 Task: Add an event with the title Second Webinar: Advanced SEO Tactics, date '2024/03/08', time 7:30 AM to 9:30 AMand add a description: Any defects, deviations, or non-conformities identified during the Quality Assurance Check will be documented and tracked. The team will assign severity levels and work with project stakeholders to determine appropriate corrective actions and resolutions., put the event into Green category . Add location for the event as: Lagos, Nigeria, logged in from the account softage.8@softage.netand send the event invitation to softage.9@softage.net and softage.10@softage.net. Set a reminder for the event 82 week before
Action: Mouse moved to (85, 137)
Screenshot: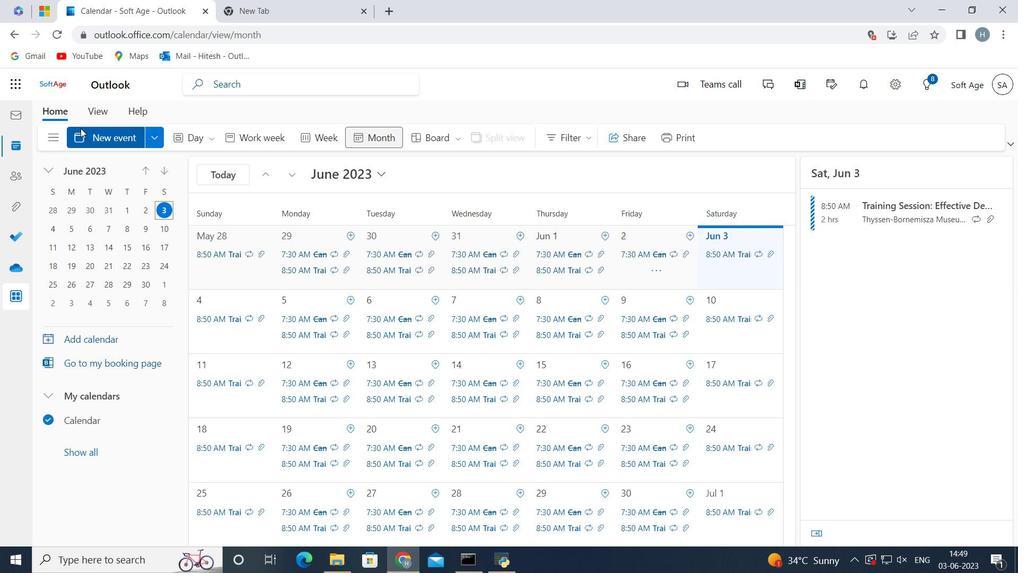 
Action: Mouse pressed left at (85, 137)
Screenshot: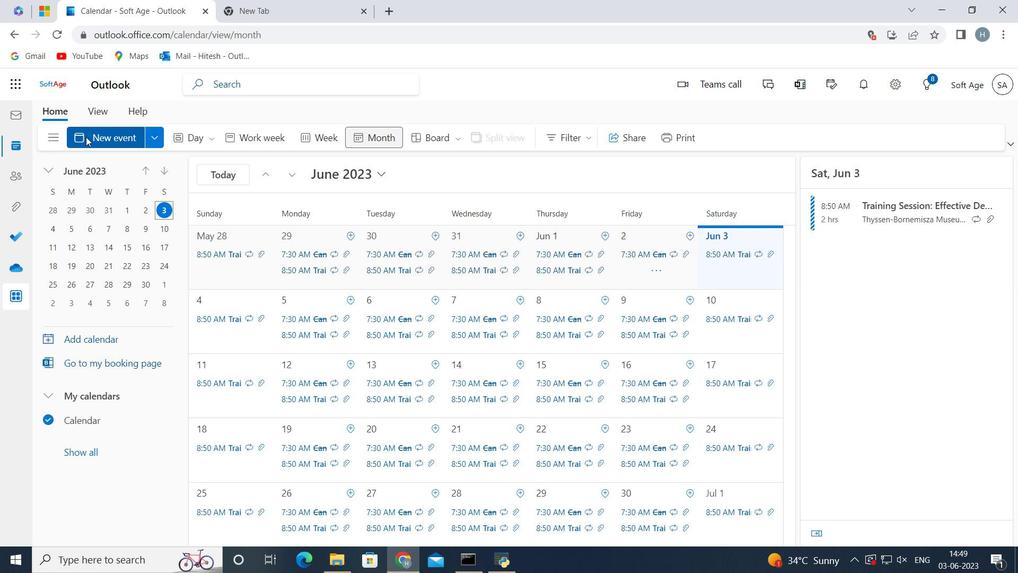
Action: Mouse moved to (231, 226)
Screenshot: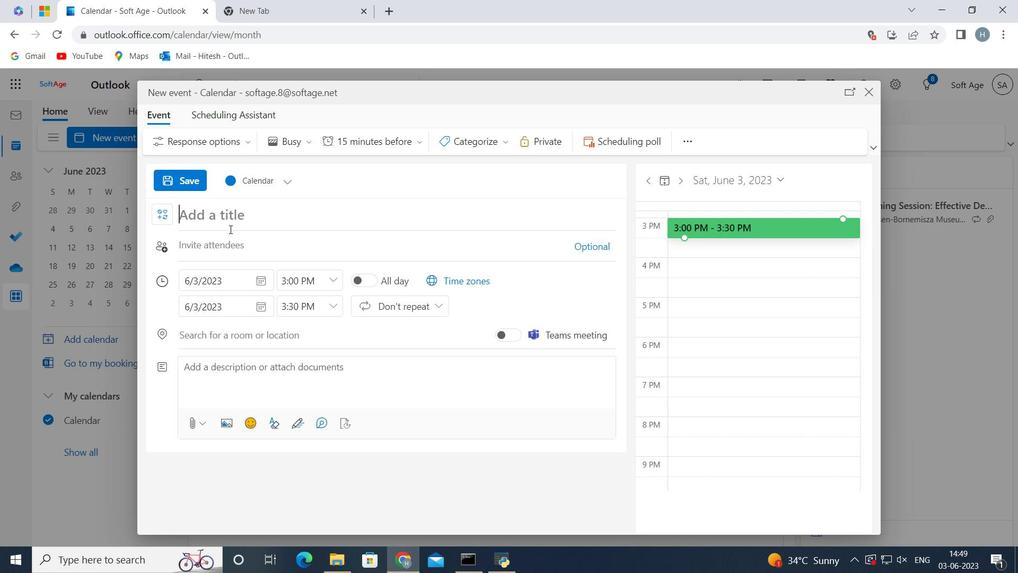 
Action: Key pressed <Key.shift>Second<Key.space><Key.shift>Webinar<Key.shift_r>:<Key.space><Key.shift>Advanced<Key.space><Key.shift>SEO<Key.space><Key.shift><Key.shift><Key.shift><Key.shift><Key.shift>Tactics
Screenshot: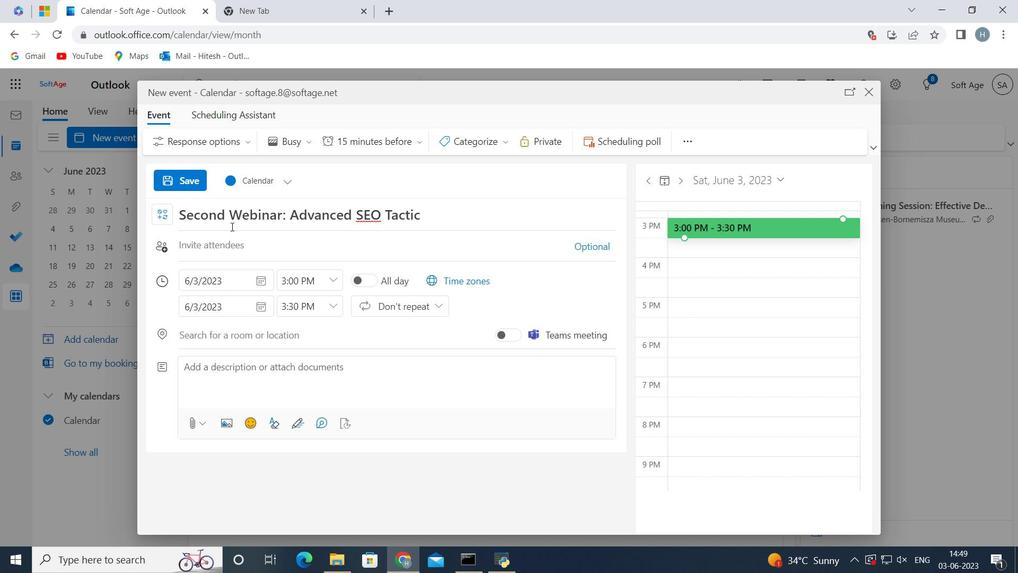 
Action: Mouse moved to (444, 210)
Screenshot: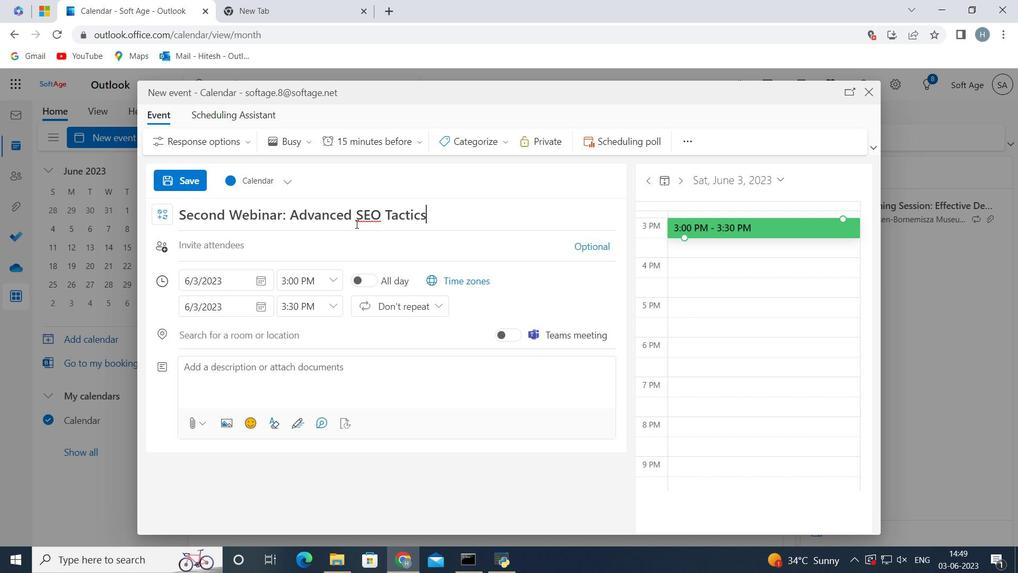 
Action: Mouse pressed left at (444, 210)
Screenshot: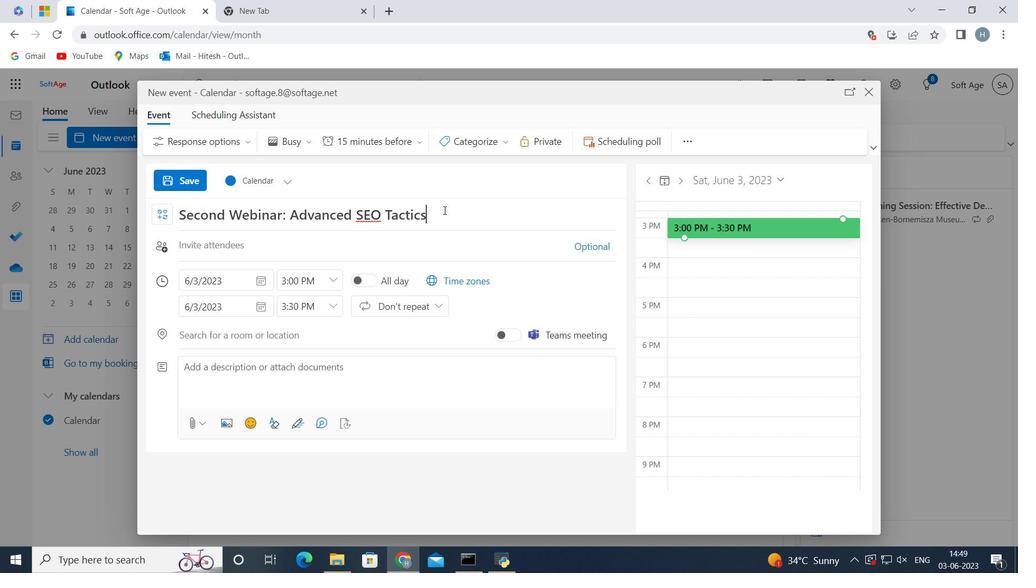 
Action: Mouse moved to (257, 280)
Screenshot: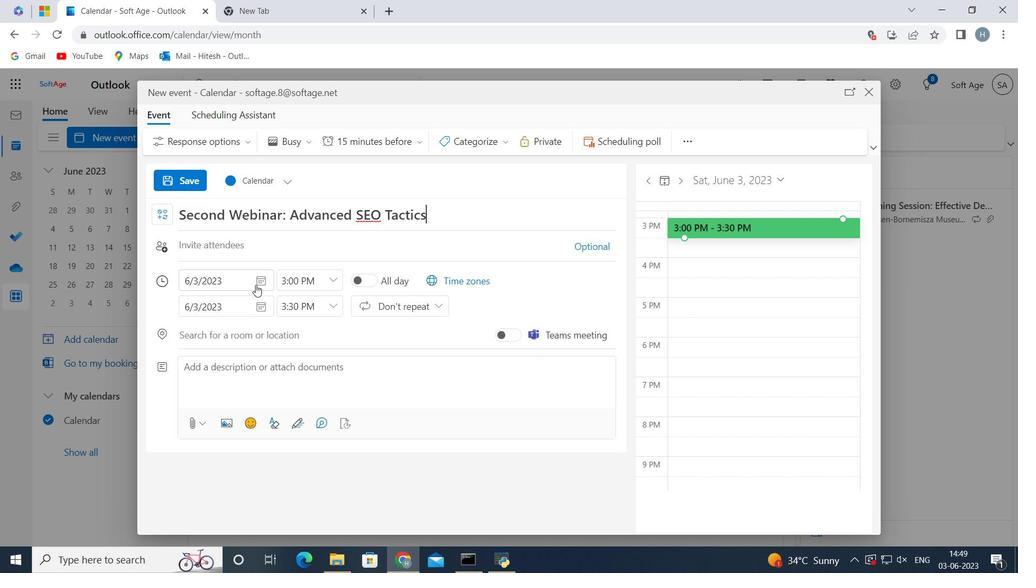 
Action: Mouse pressed left at (257, 280)
Screenshot: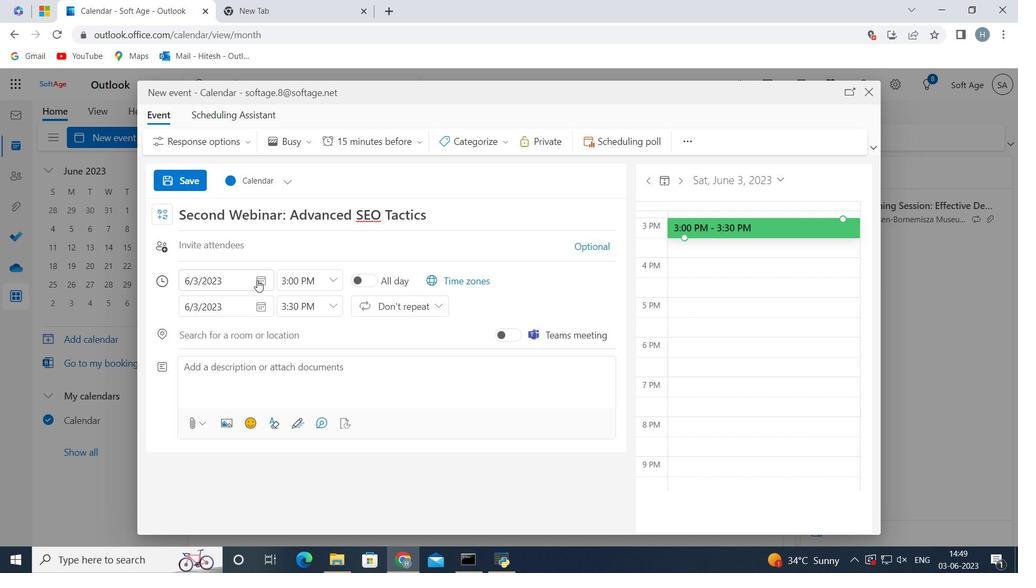
Action: Mouse moved to (231, 302)
Screenshot: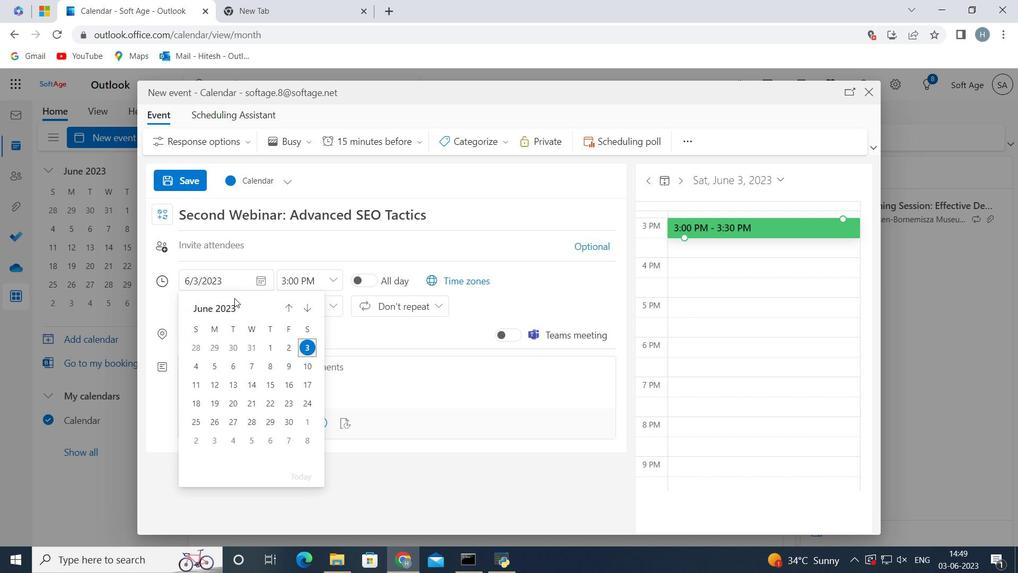 
Action: Mouse pressed left at (231, 302)
Screenshot: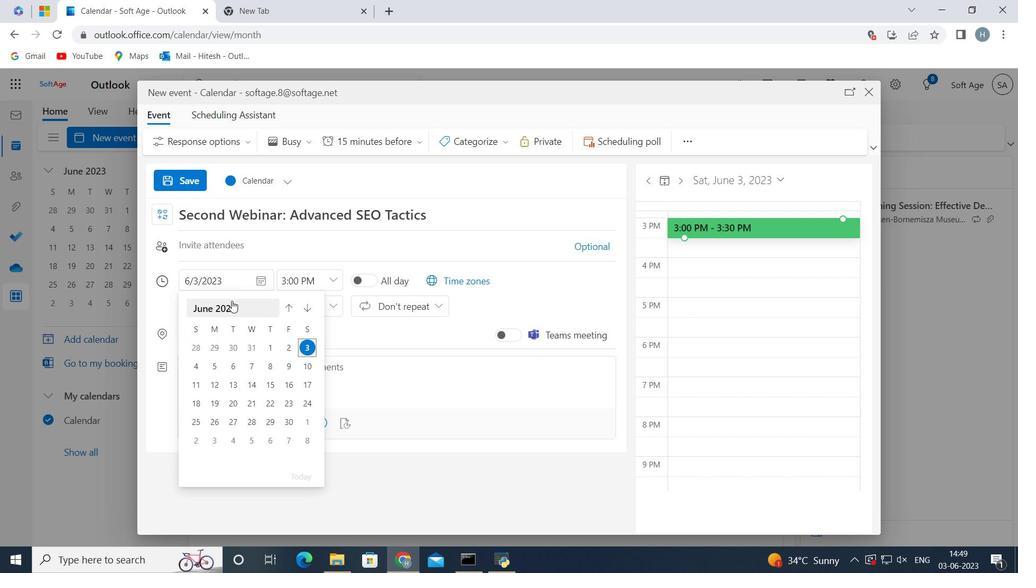 
Action: Mouse pressed left at (231, 302)
Screenshot: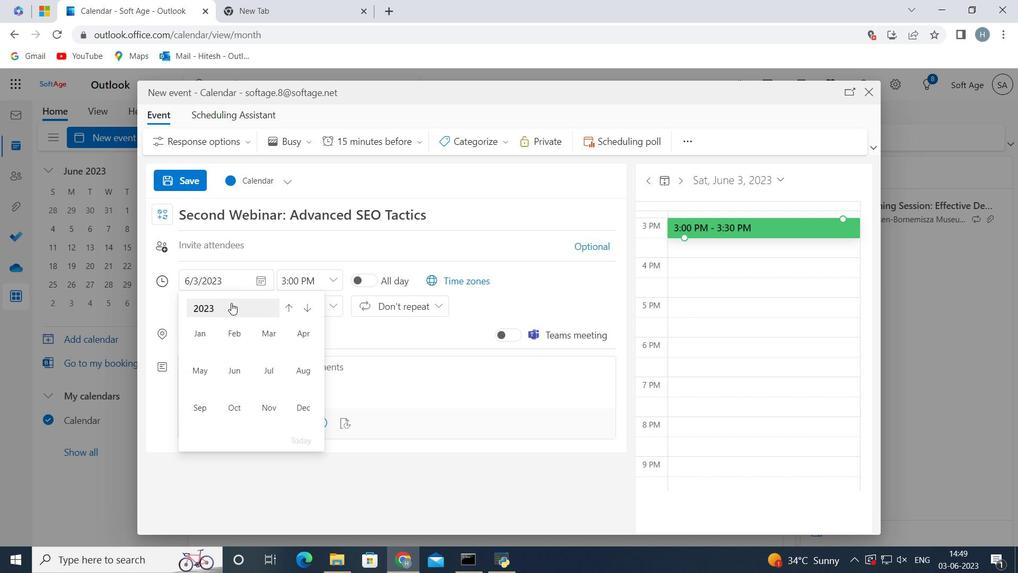 
Action: Mouse moved to (195, 367)
Screenshot: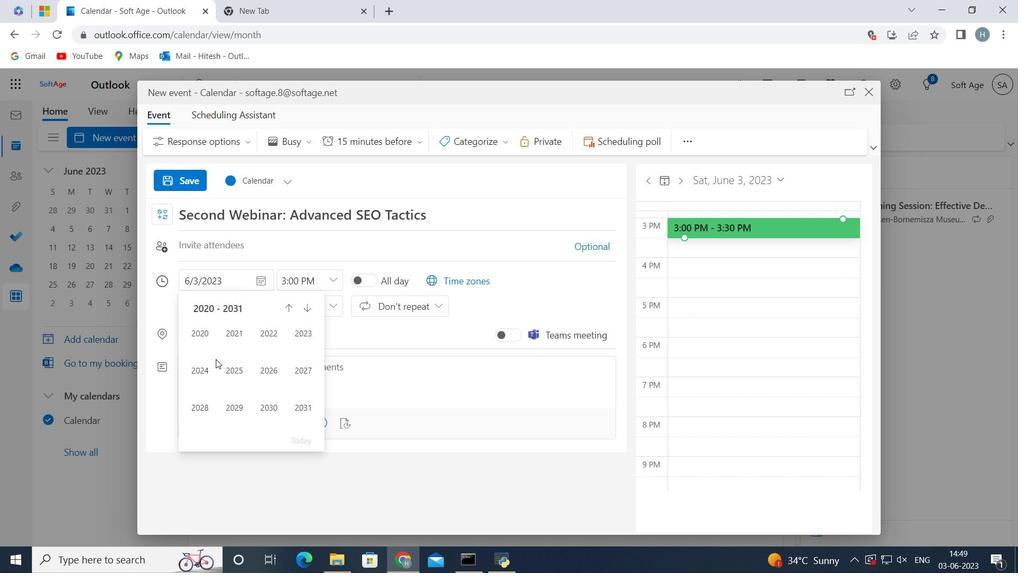
Action: Mouse pressed left at (195, 367)
Screenshot: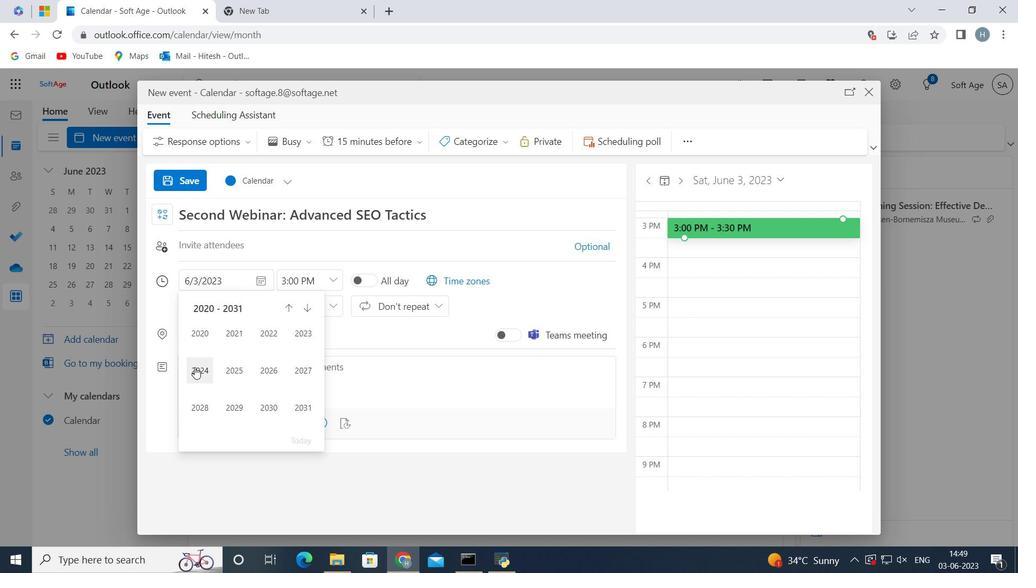 
Action: Mouse moved to (277, 333)
Screenshot: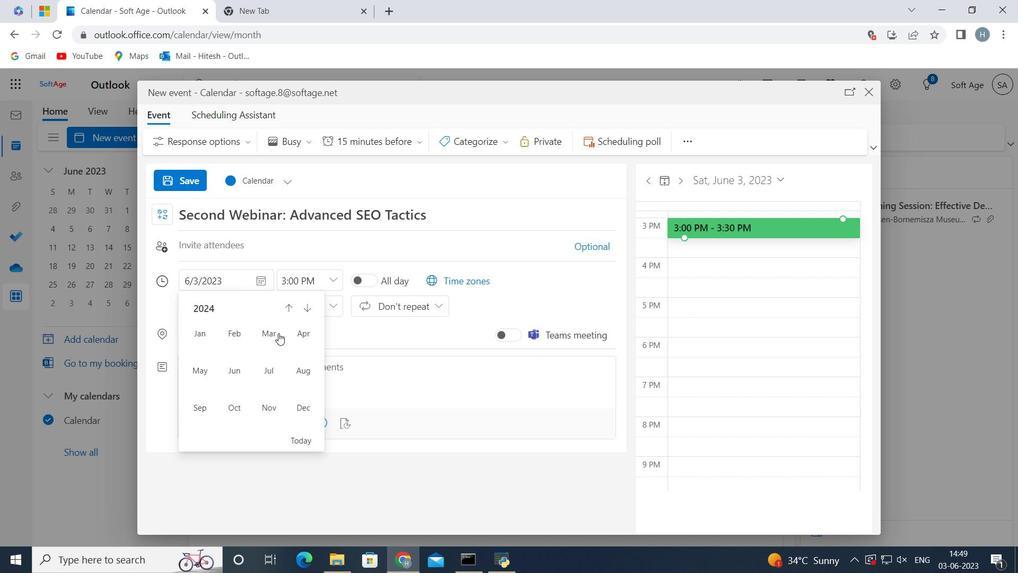 
Action: Mouse pressed left at (277, 333)
Screenshot: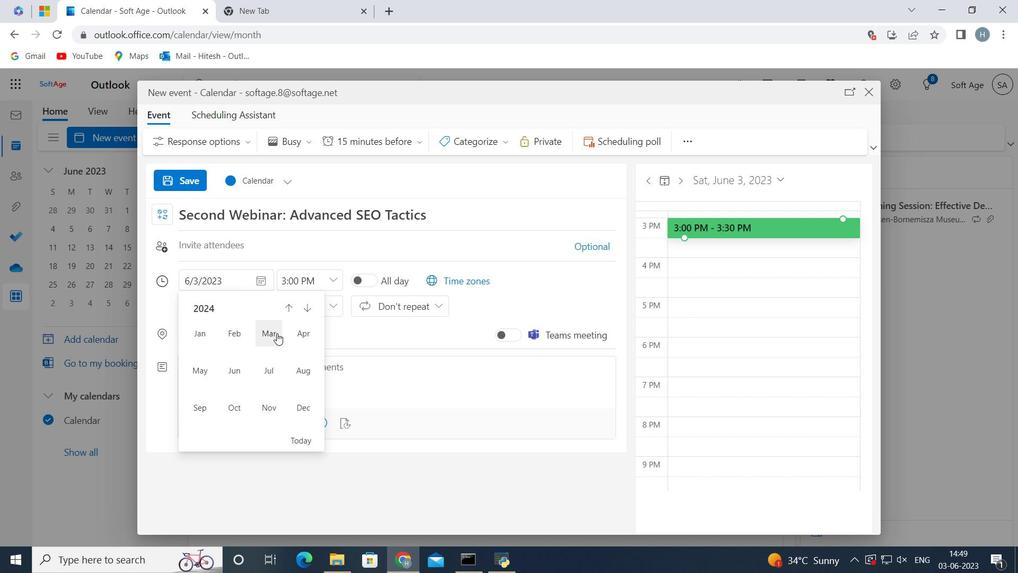 
Action: Mouse moved to (290, 362)
Screenshot: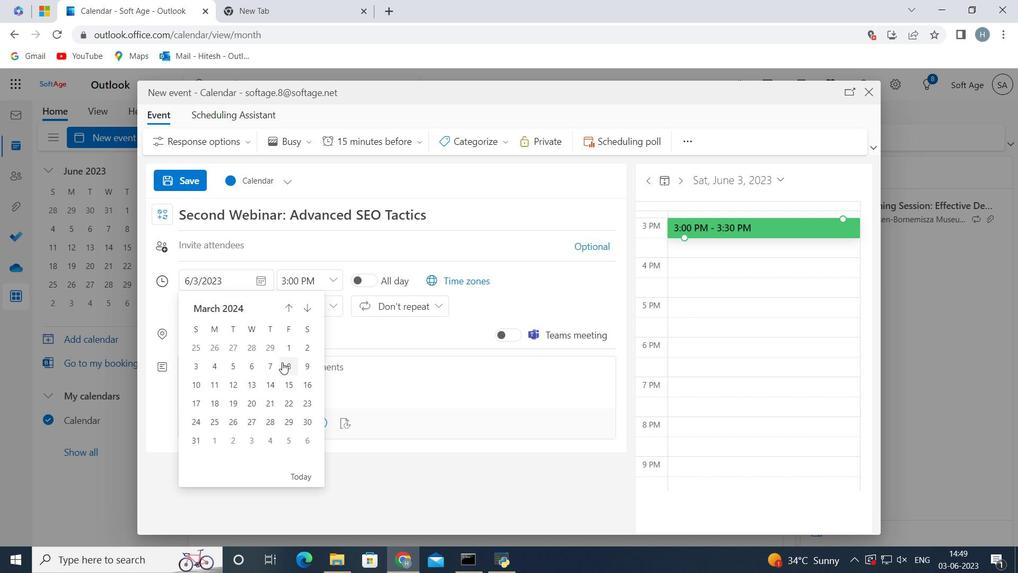 
Action: Mouse pressed left at (290, 362)
Screenshot: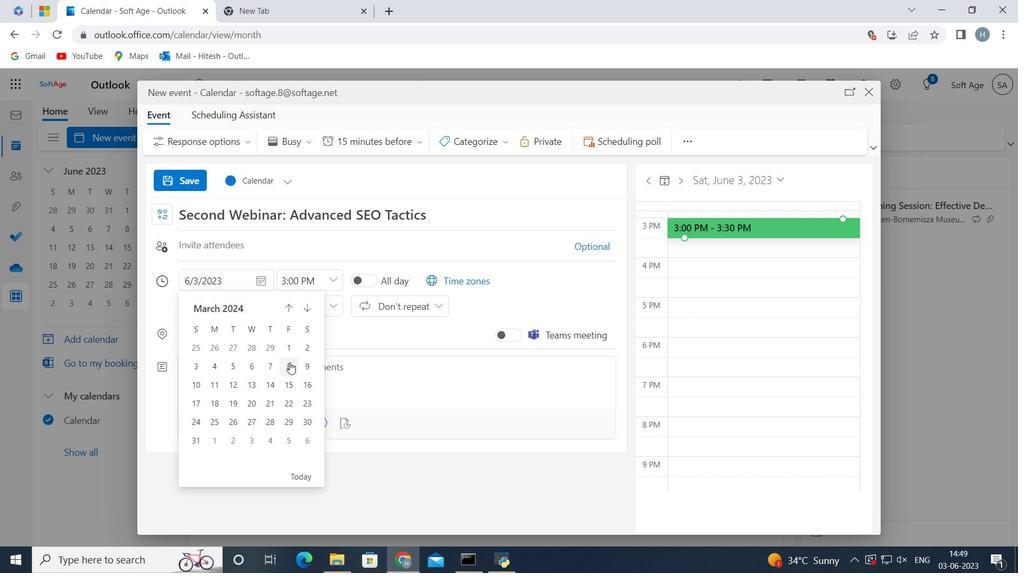 
Action: Mouse moved to (332, 285)
Screenshot: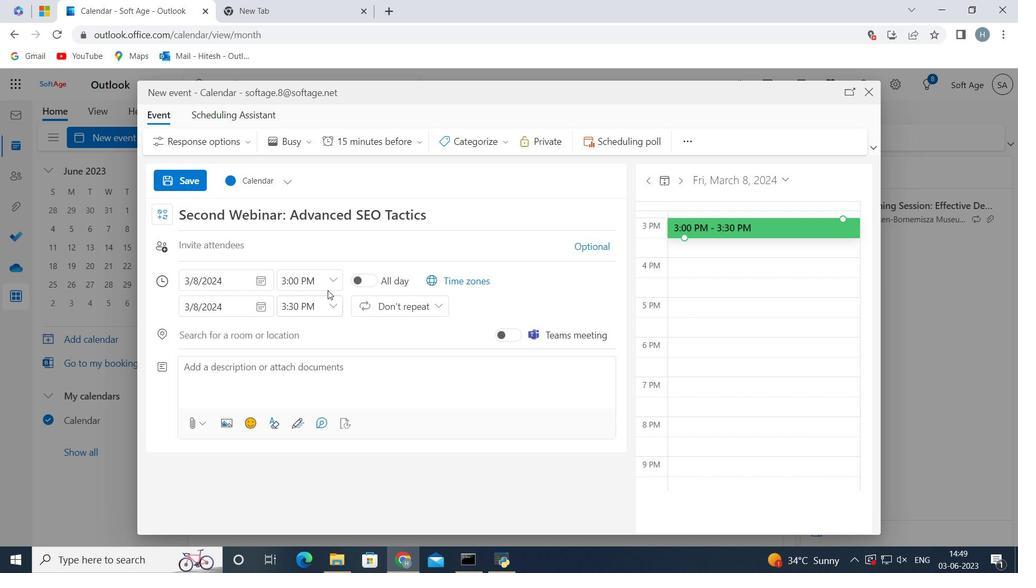 
Action: Mouse pressed left at (332, 285)
Screenshot: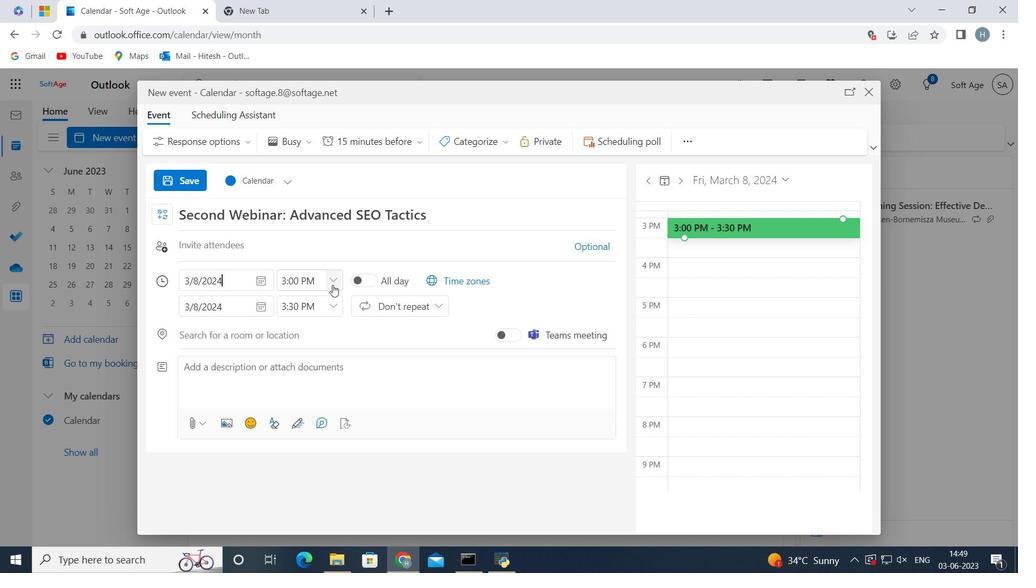 
Action: Mouse moved to (306, 352)
Screenshot: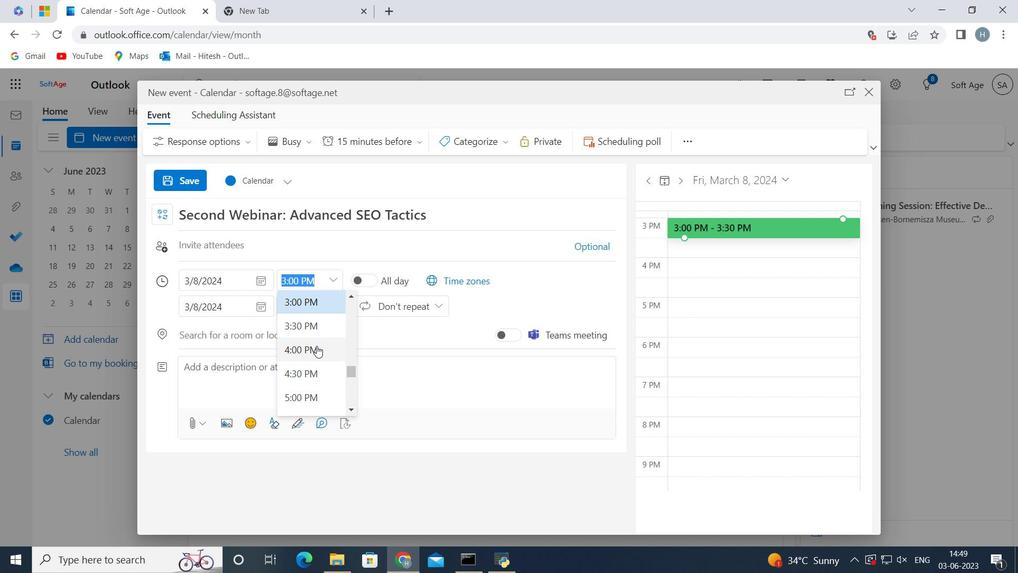 
Action: Mouse scrolled (306, 353) with delta (0, 0)
Screenshot: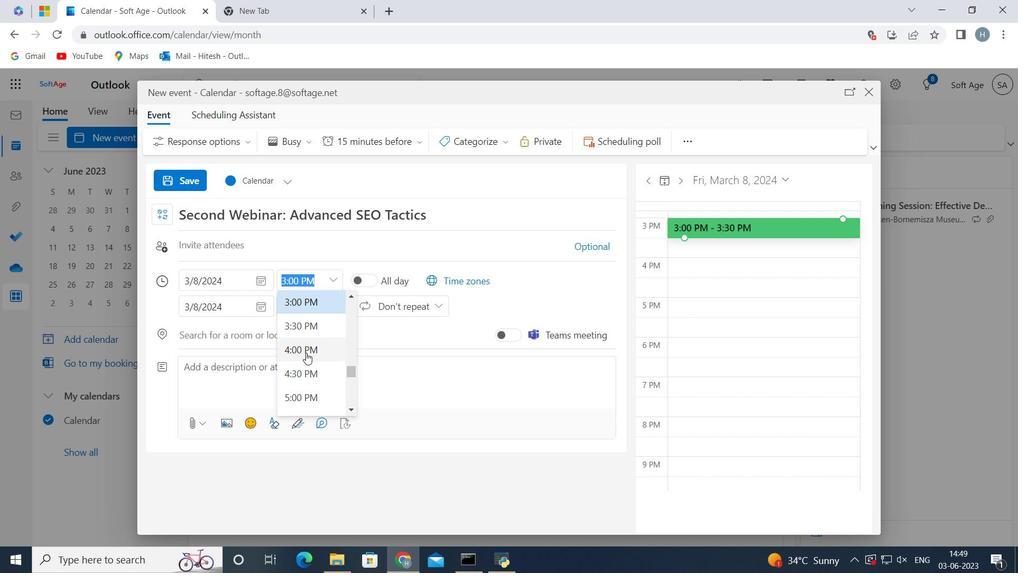 
Action: Mouse scrolled (306, 353) with delta (0, 0)
Screenshot: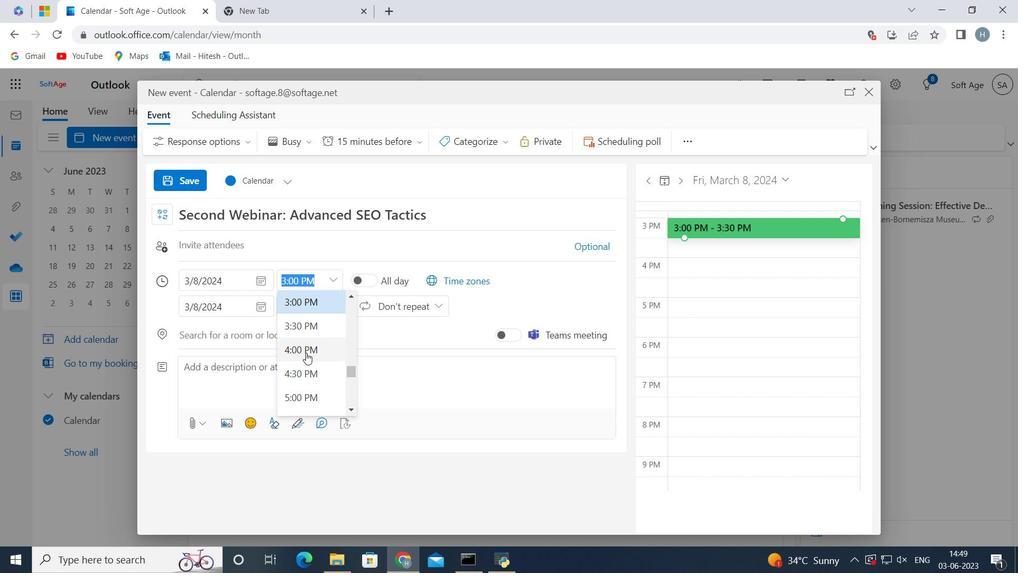 
Action: Mouse scrolled (306, 353) with delta (0, 0)
Screenshot: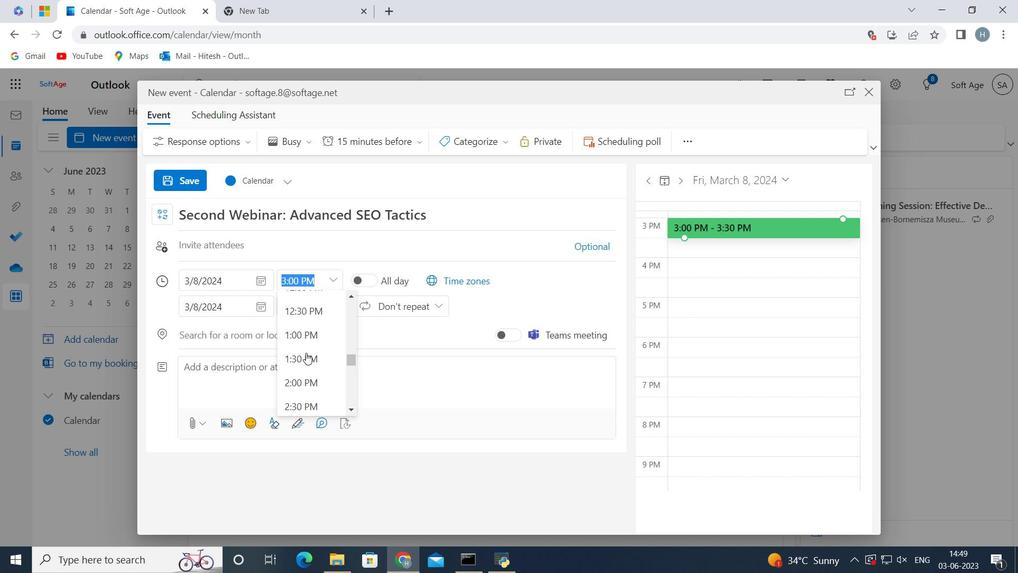 
Action: Mouse scrolled (306, 353) with delta (0, 0)
Screenshot: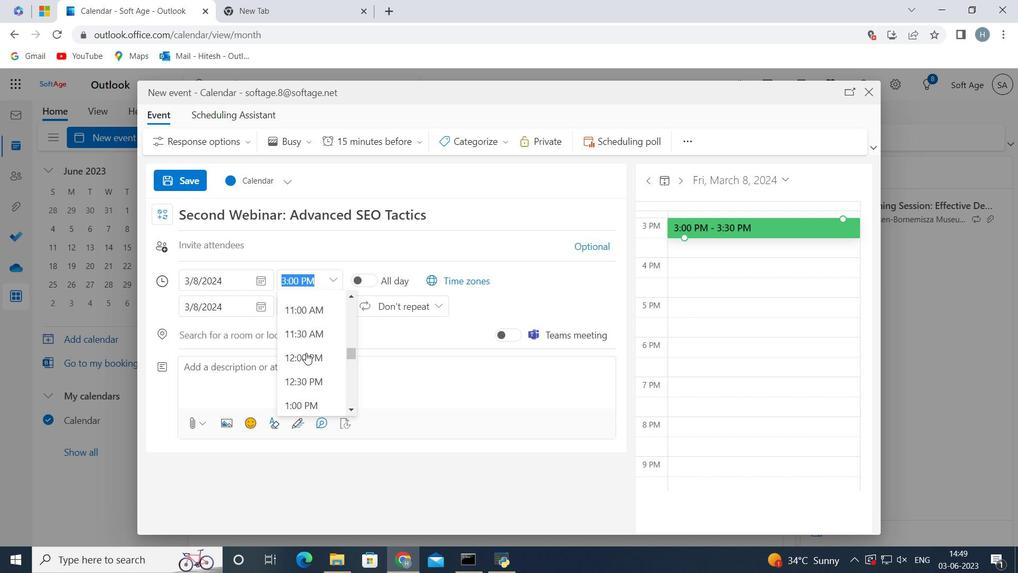 
Action: Mouse scrolled (306, 353) with delta (0, 0)
Screenshot: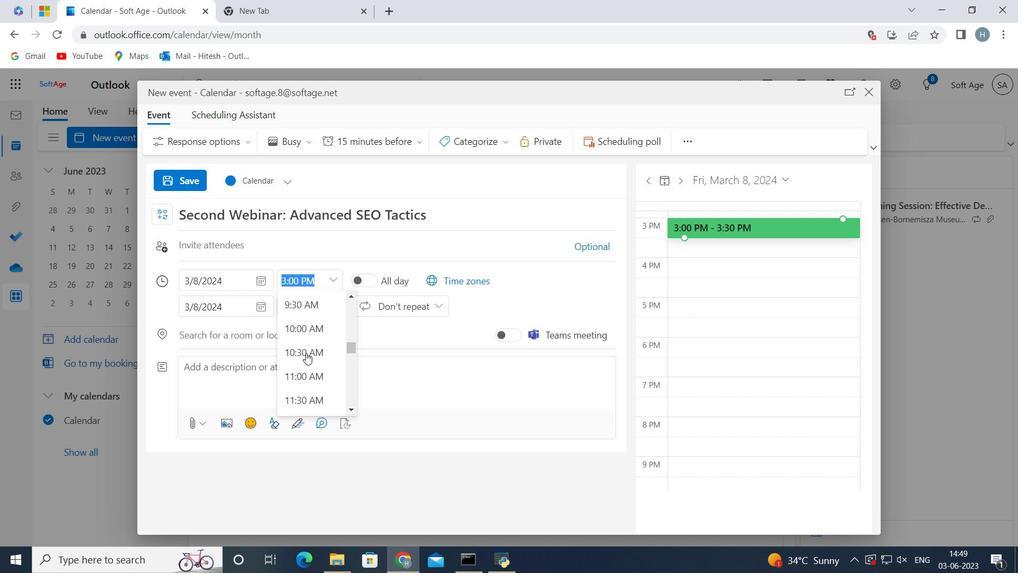 
Action: Mouse scrolled (306, 353) with delta (0, 0)
Screenshot: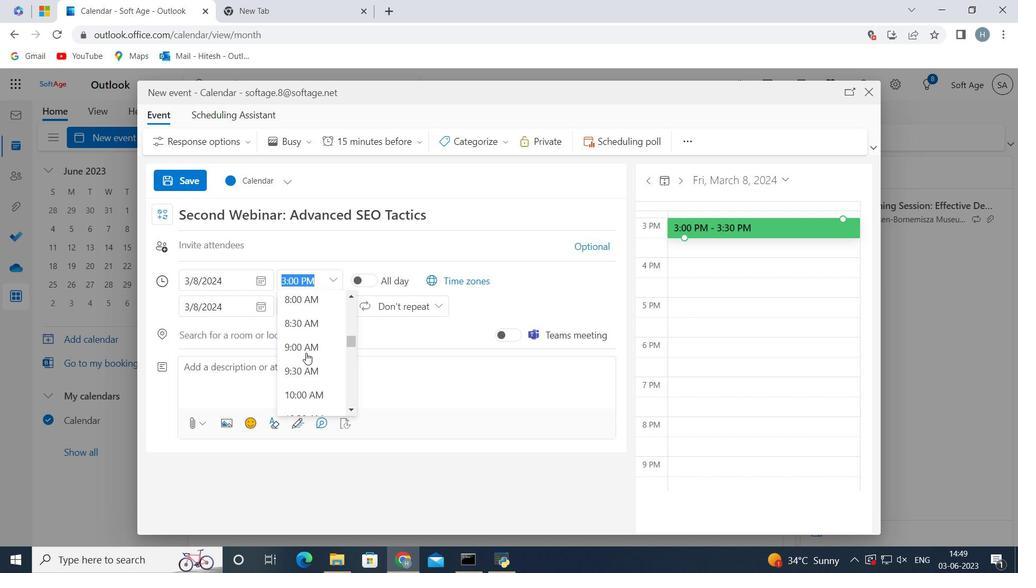 
Action: Mouse moved to (303, 339)
Screenshot: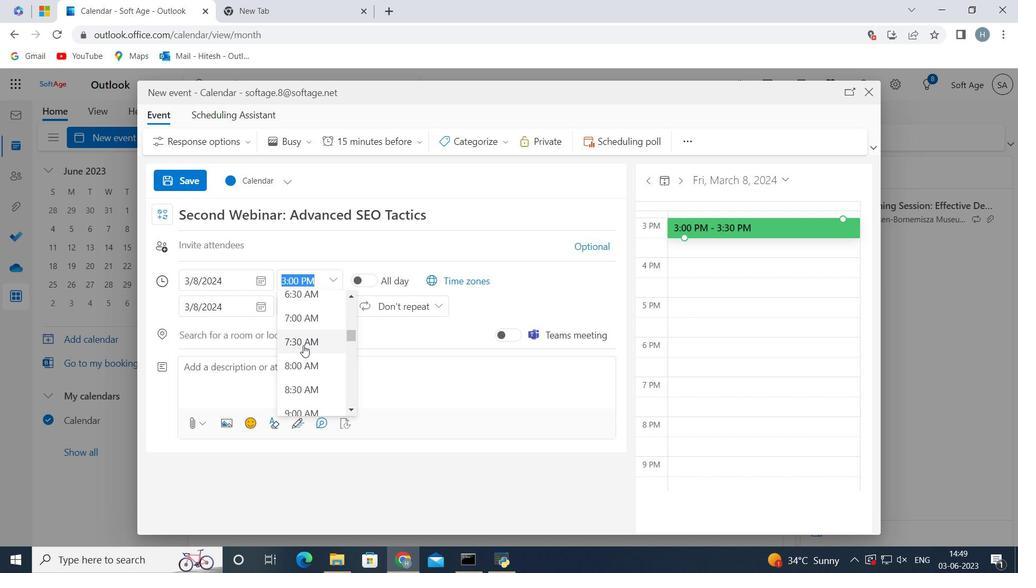 
Action: Mouse pressed left at (303, 339)
Screenshot: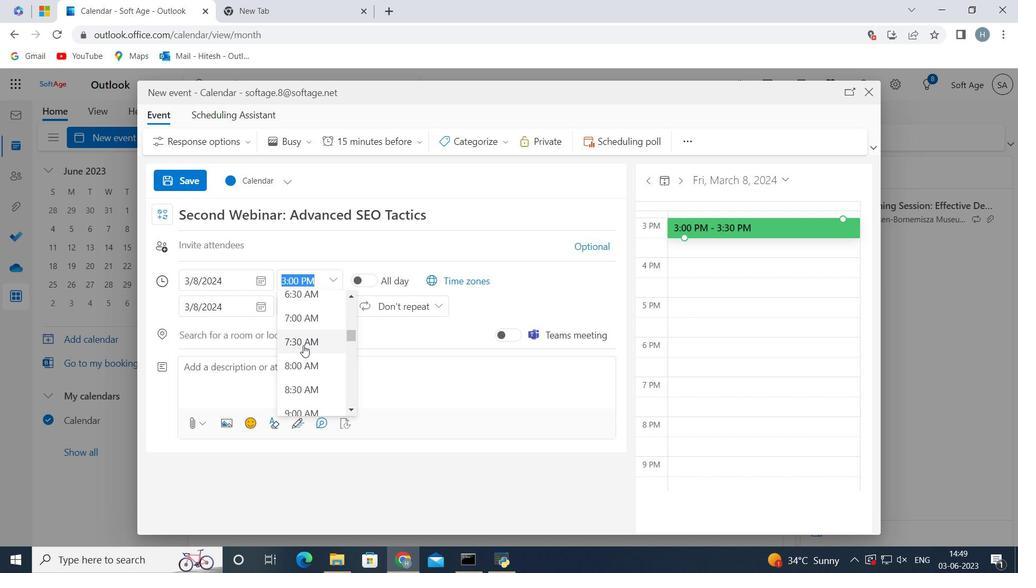 
Action: Mouse moved to (331, 304)
Screenshot: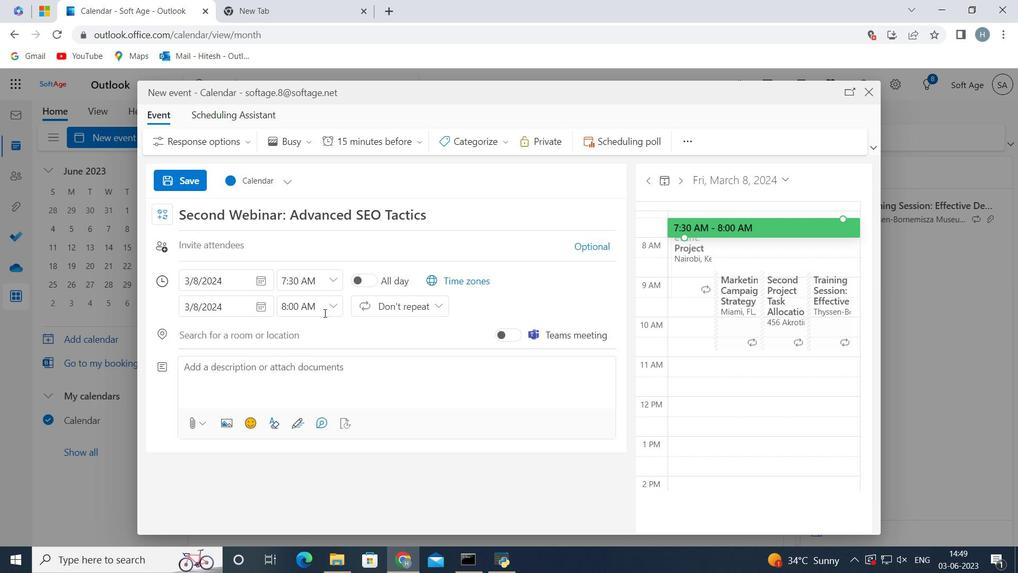 
Action: Mouse pressed left at (331, 304)
Screenshot: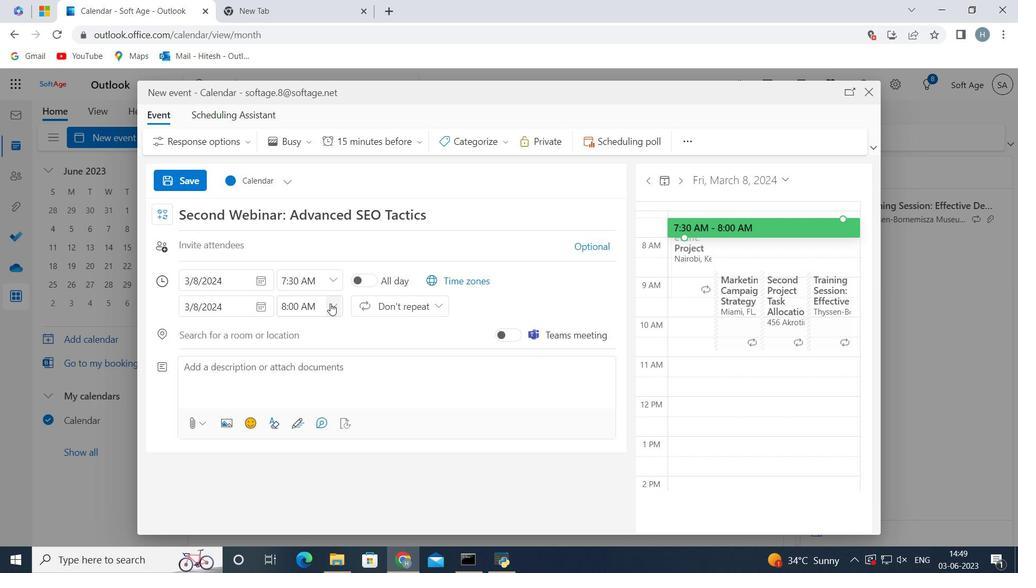 
Action: Mouse moved to (310, 390)
Screenshot: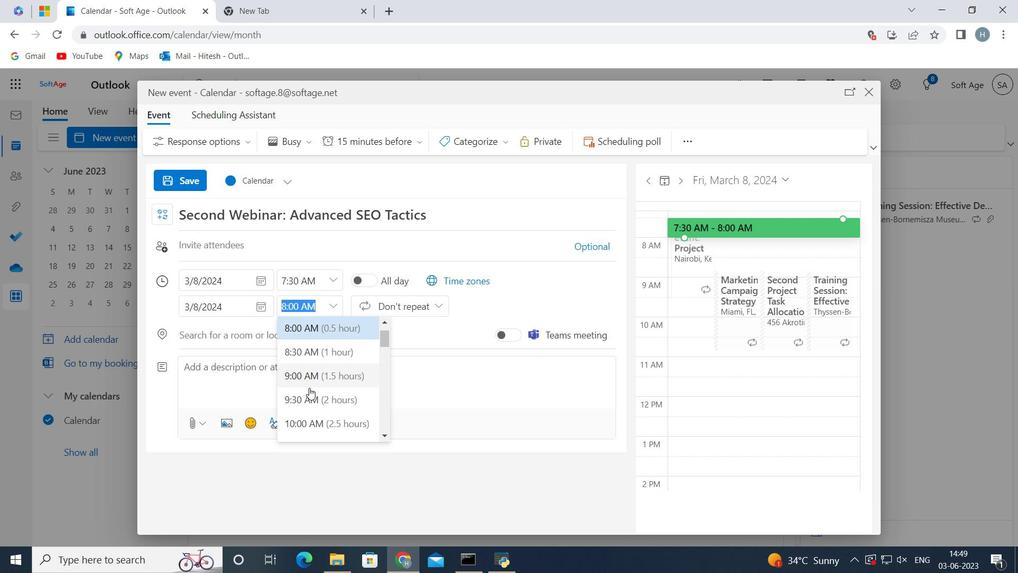 
Action: Mouse pressed left at (310, 390)
Screenshot: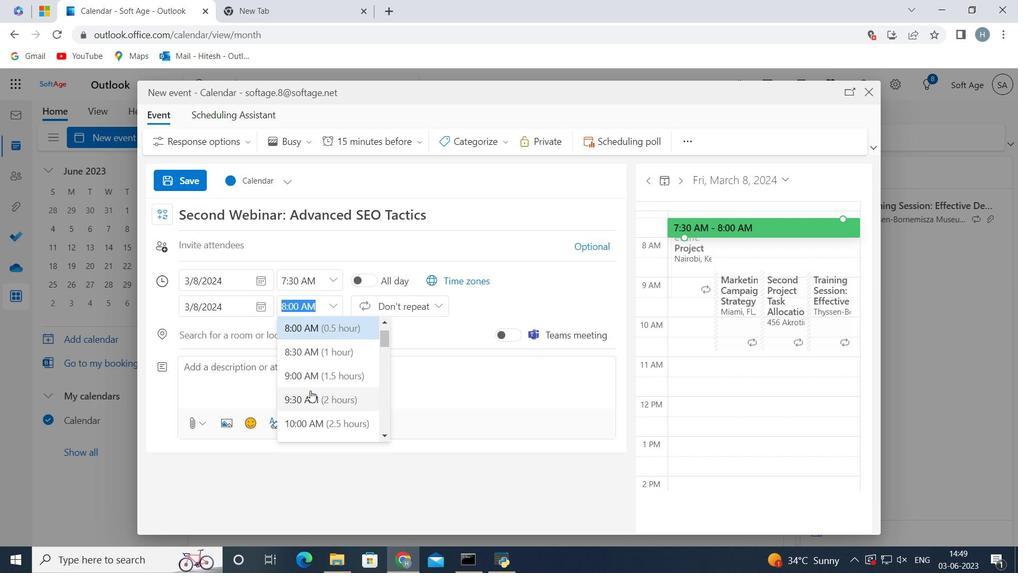 
Action: Mouse moved to (194, 366)
Screenshot: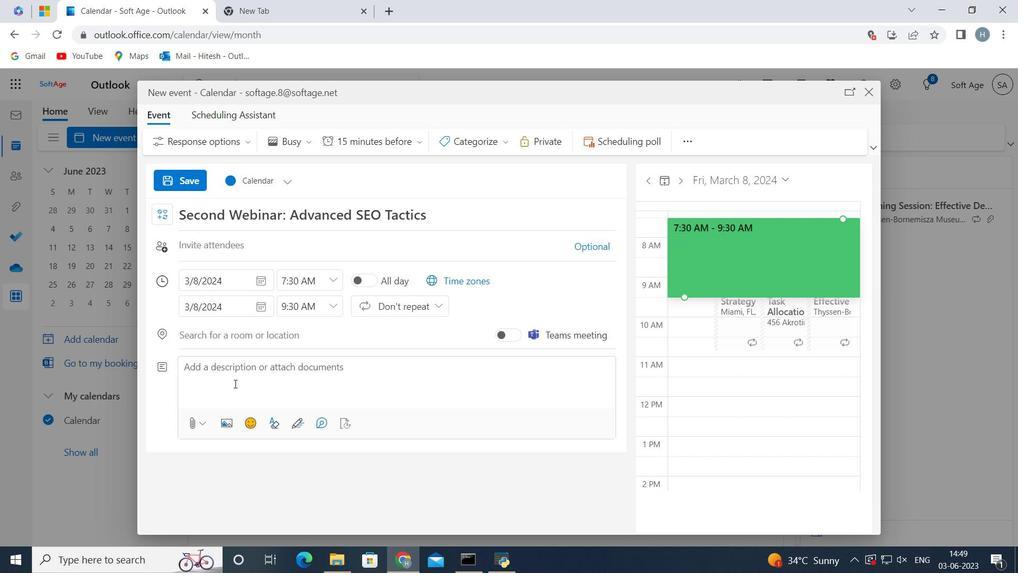 
Action: Mouse pressed left at (194, 366)
Screenshot: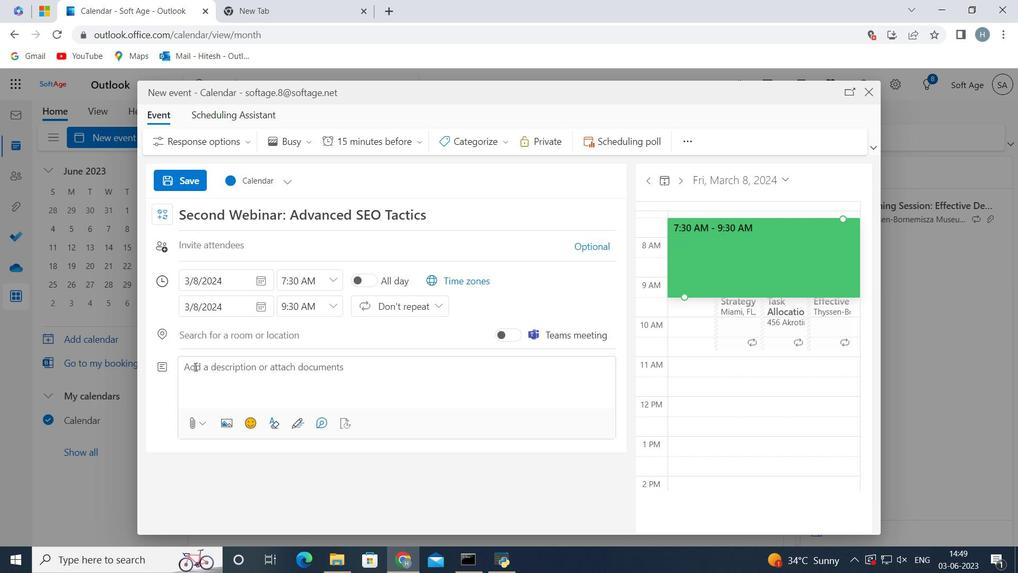 
Action: Key pressed <Key.shift>Any<Key.space>defects,<Key.space>deviations,<Key.space>or<Key.space>non-conformities<Key.space>identified<Key.space>b<Key.backspace>during<Key.space>the<Key.space>quality<Key.space>assurance<Key.space>check<Key.space>will<Key.space>be<Key.space>documented<Key.space>and<Key.space>tracked.<Key.space><Key.shift>The<Key.space>team<Key.space>will<Key.space>assign<Key.space>severity<Key.space>levels<Key.space>and<Key.space>work<Key.space>with<Key.space>project<Key.space>stakehoder<Key.backspace><Key.backspace><Key.backspace>lder<Key.space>to<Key.space>determine<Key.space>appropriate<Key.space>corrective<Key.space>actions<Key.space>and<Key.space>resolutions.<Key.space>
Screenshot: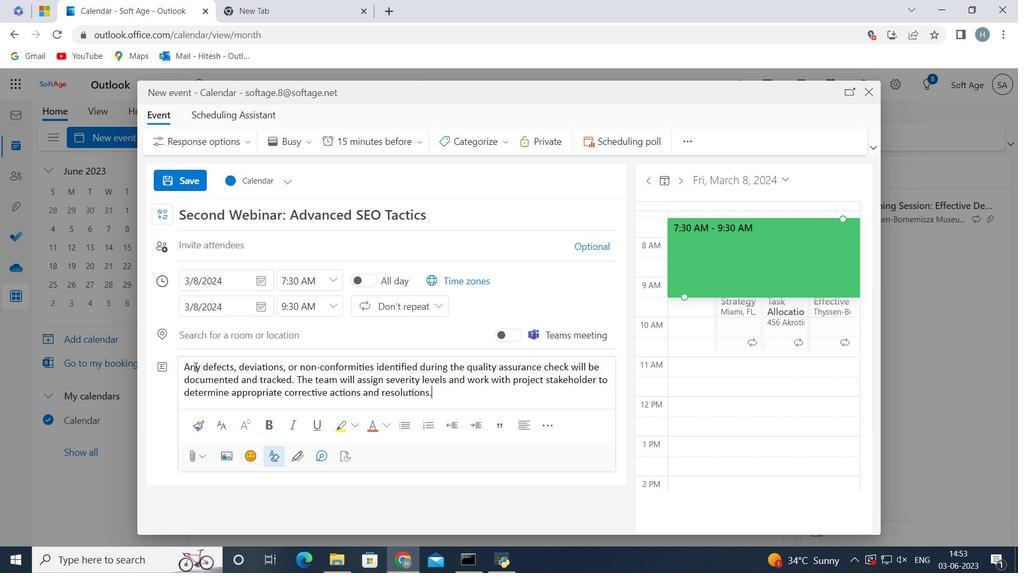 
Action: Mouse moved to (502, 140)
Screenshot: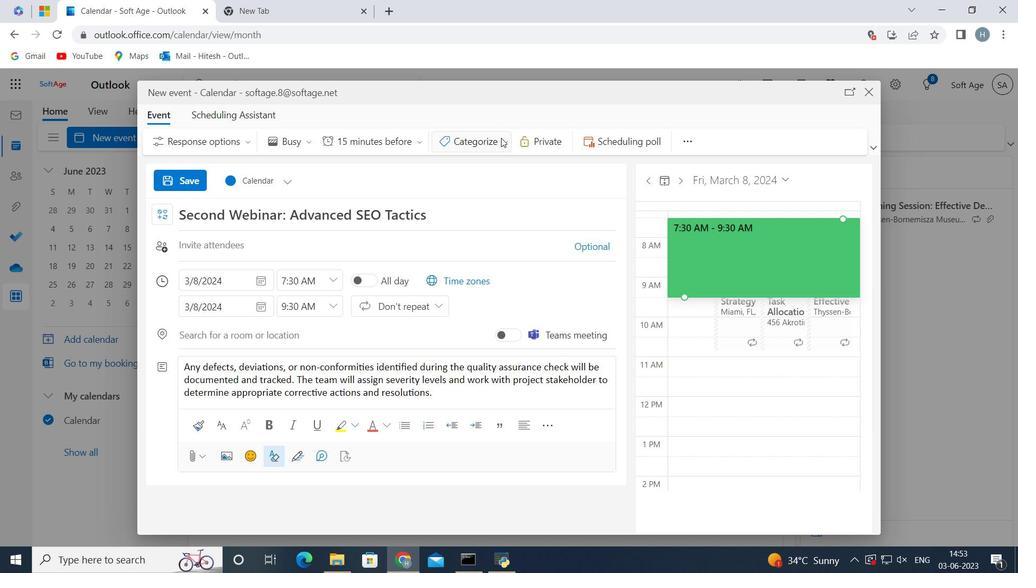 
Action: Mouse pressed left at (502, 140)
Screenshot: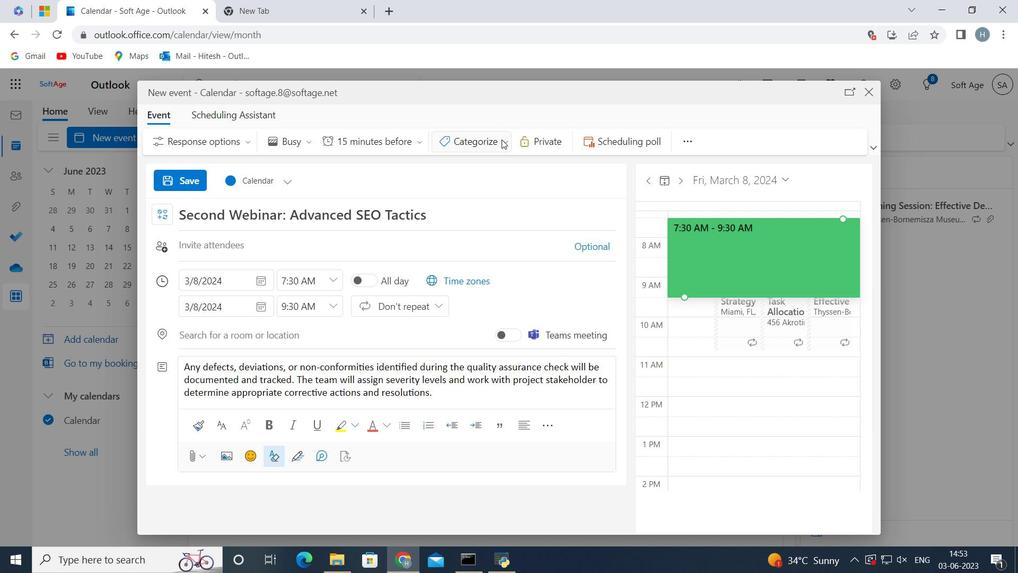 
Action: Mouse moved to (500, 189)
Screenshot: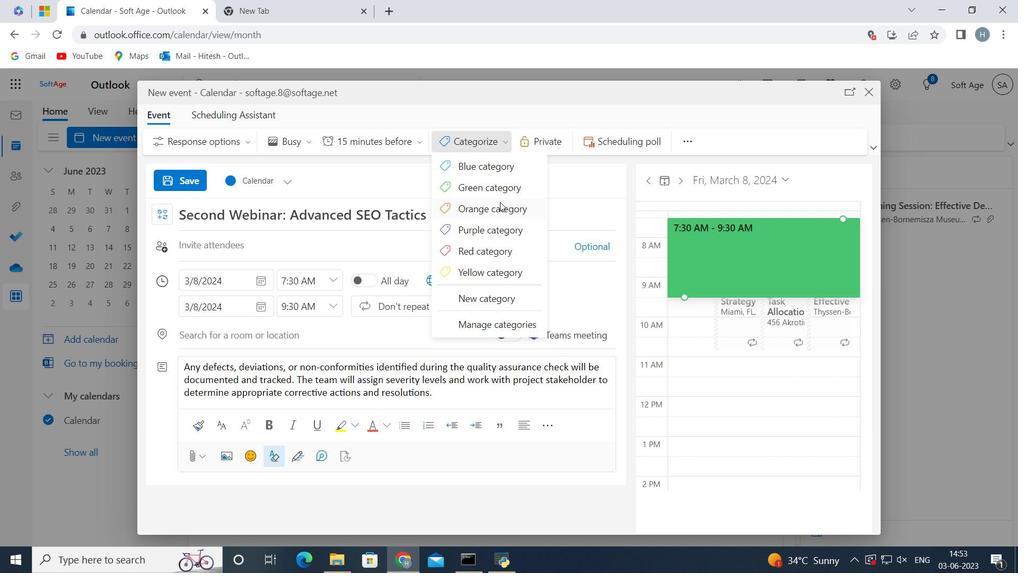 
Action: Mouse pressed left at (500, 189)
Screenshot: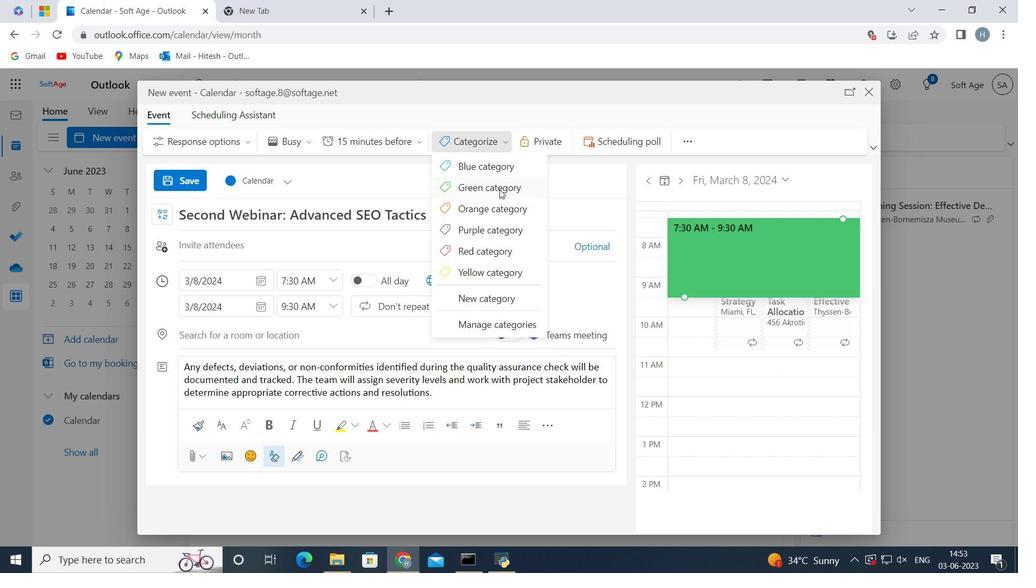 
Action: Mouse moved to (278, 334)
Screenshot: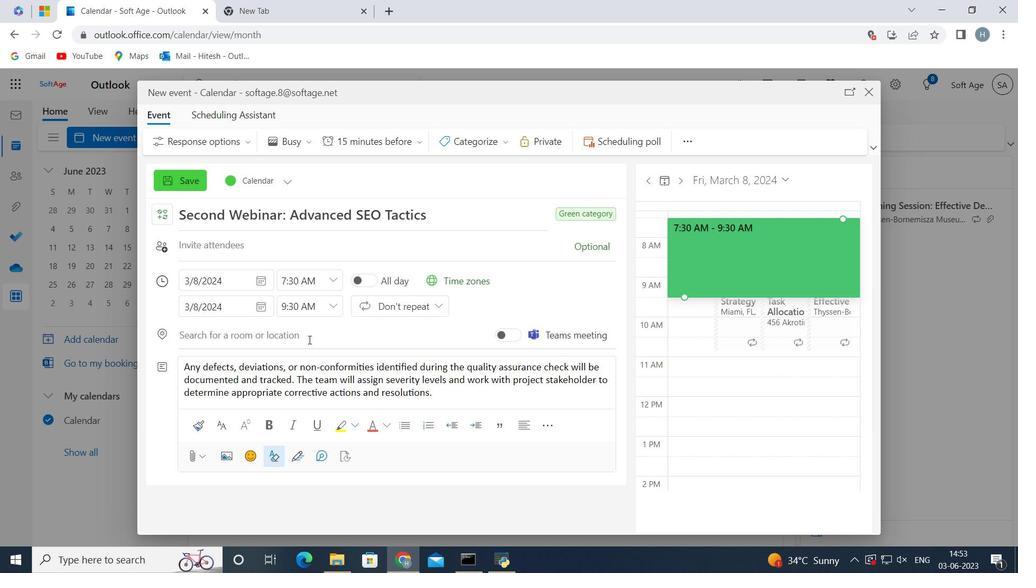 
Action: Mouse pressed left at (278, 334)
Screenshot: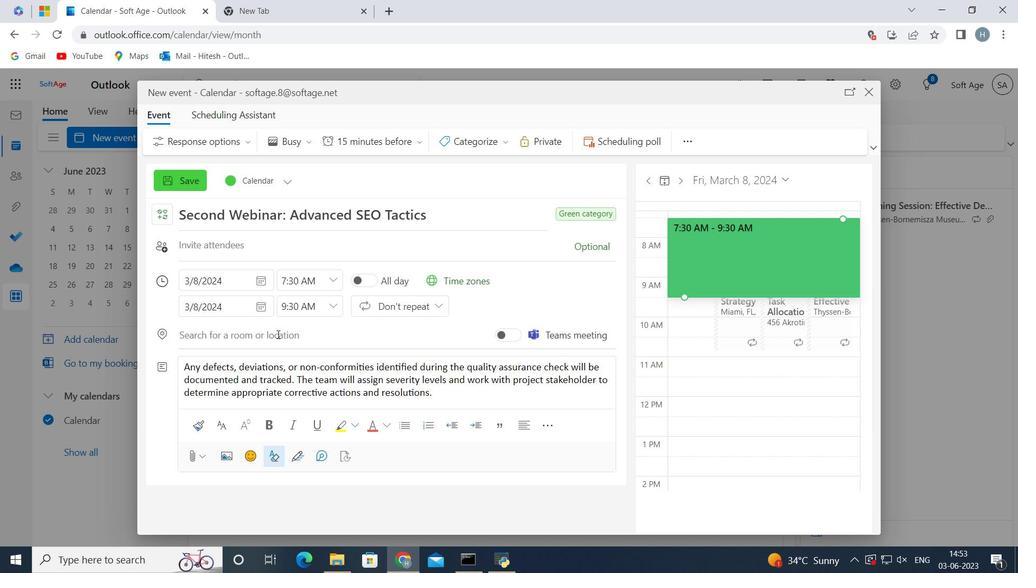 
Action: Key pressed <Key.shift>Lagos,<Key.space><Key.shift><Key.shift><Key.shift><Key.shift><Key.shift><Key.shift><Key.shift><Key.shift>Nigeria<Key.space>
Screenshot: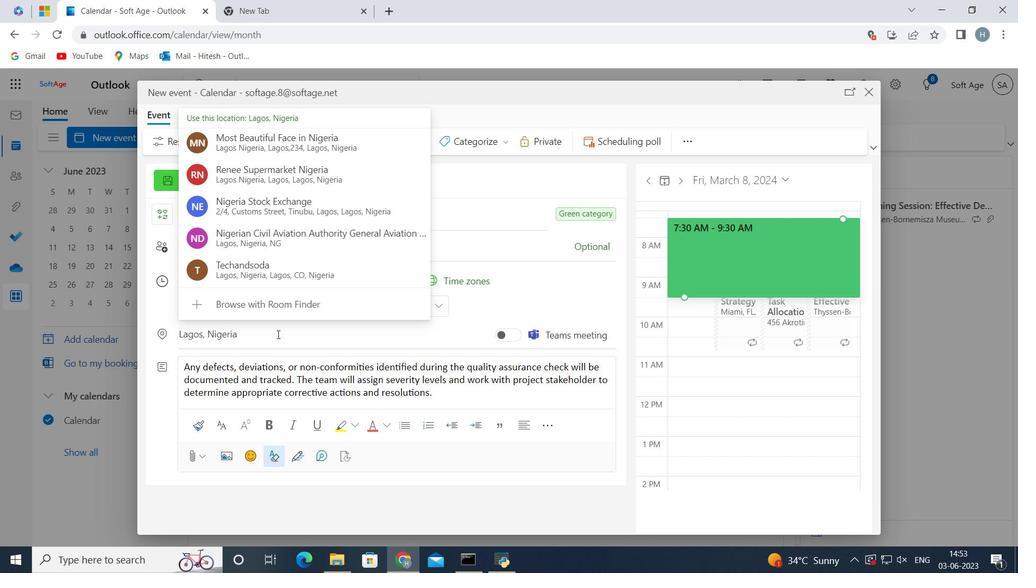 
Action: Mouse moved to (529, 286)
Screenshot: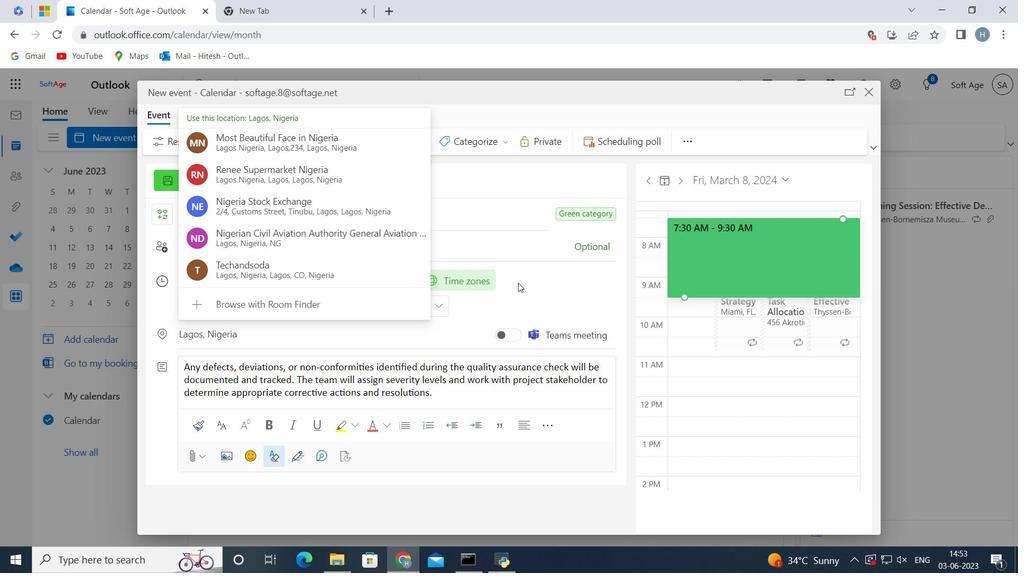 
Action: Mouse pressed left at (529, 286)
Screenshot: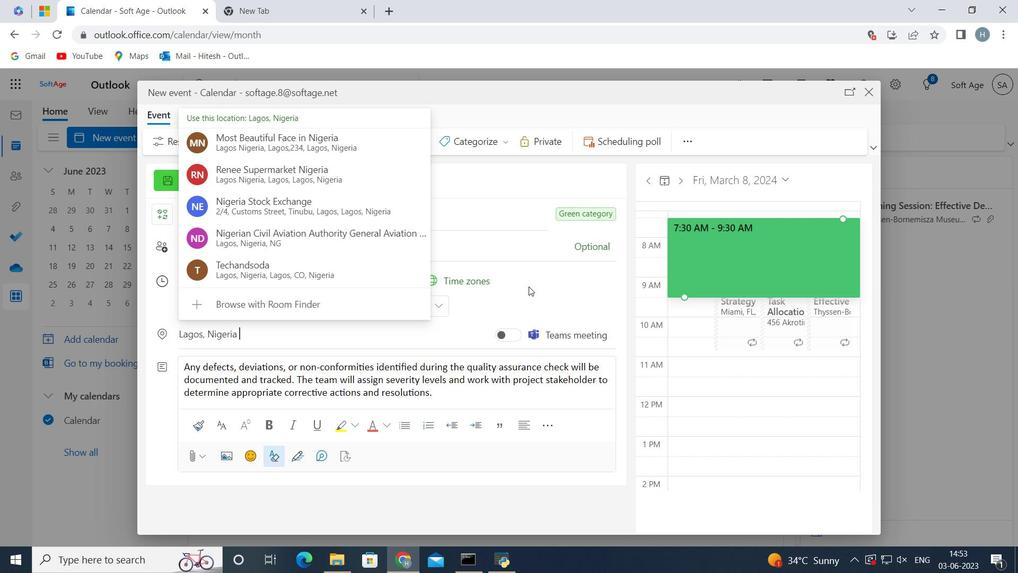 
Action: Mouse moved to (371, 249)
Screenshot: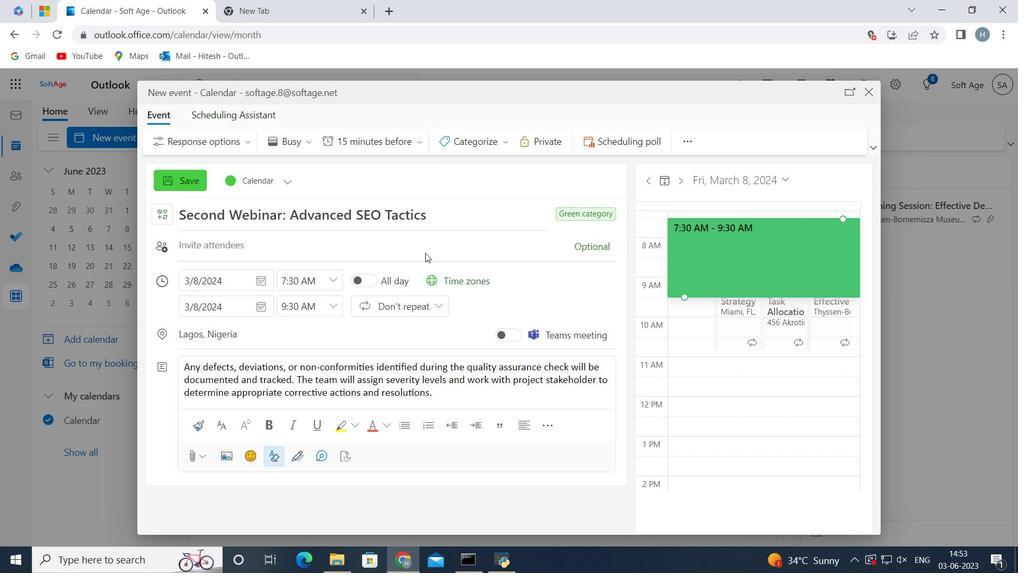 
Action: Mouse pressed left at (371, 249)
Screenshot: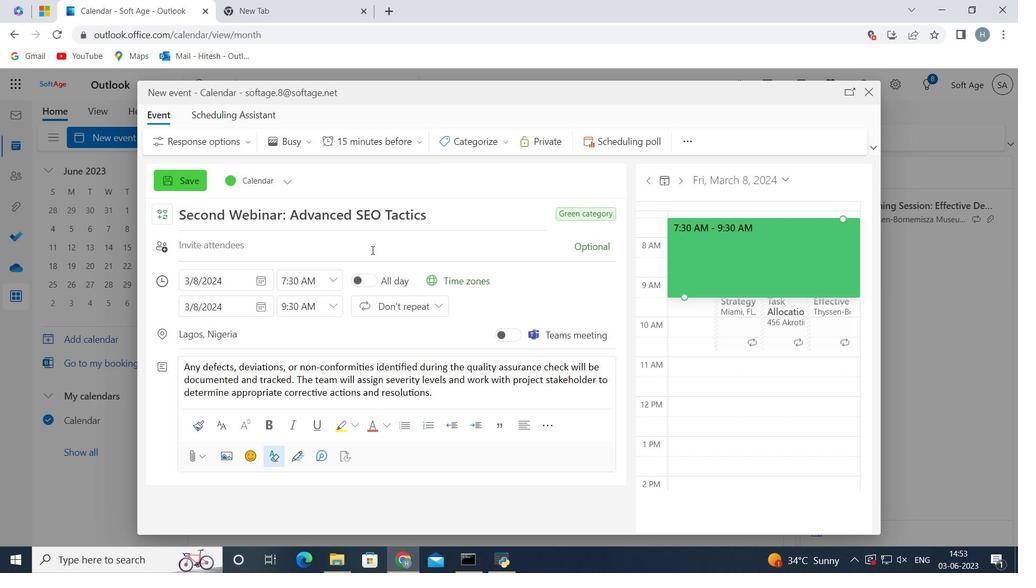 
Action: Key pressed softage.9<Key.shift><Key.shift><Key.shift><Key.shift><Key.shift><Key.shift>@softage.net
Screenshot: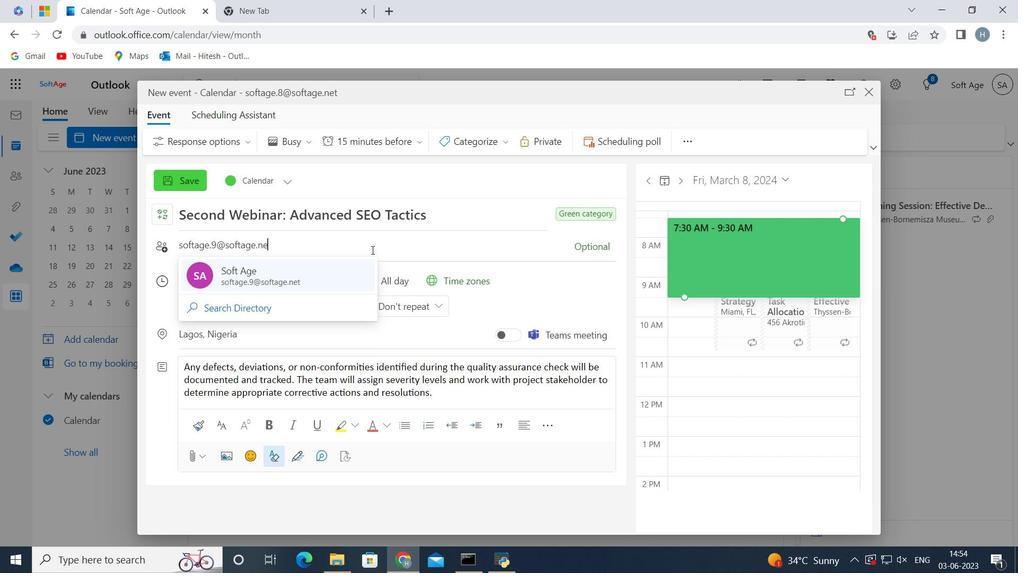 
Action: Mouse moved to (253, 275)
Screenshot: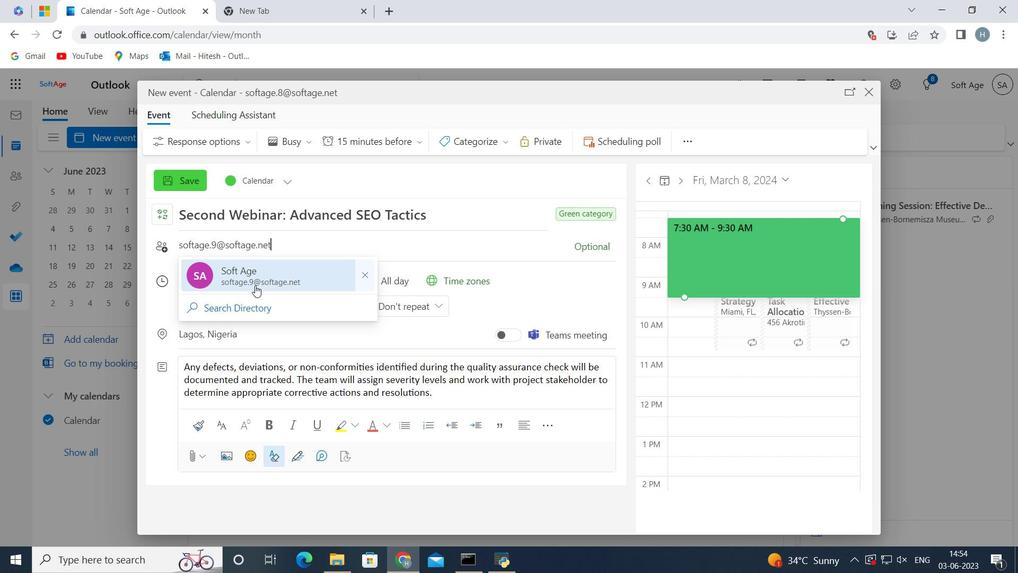 
Action: Mouse pressed left at (253, 275)
Screenshot: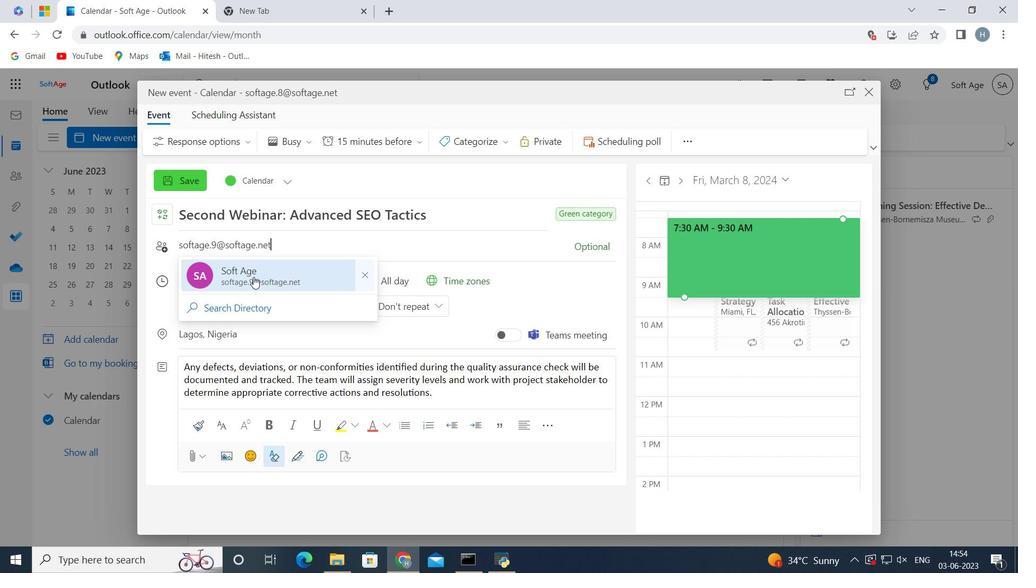 
Action: Key pressed softage.10<Key.shift>@softaf<Key.backspace>ge.net
Screenshot: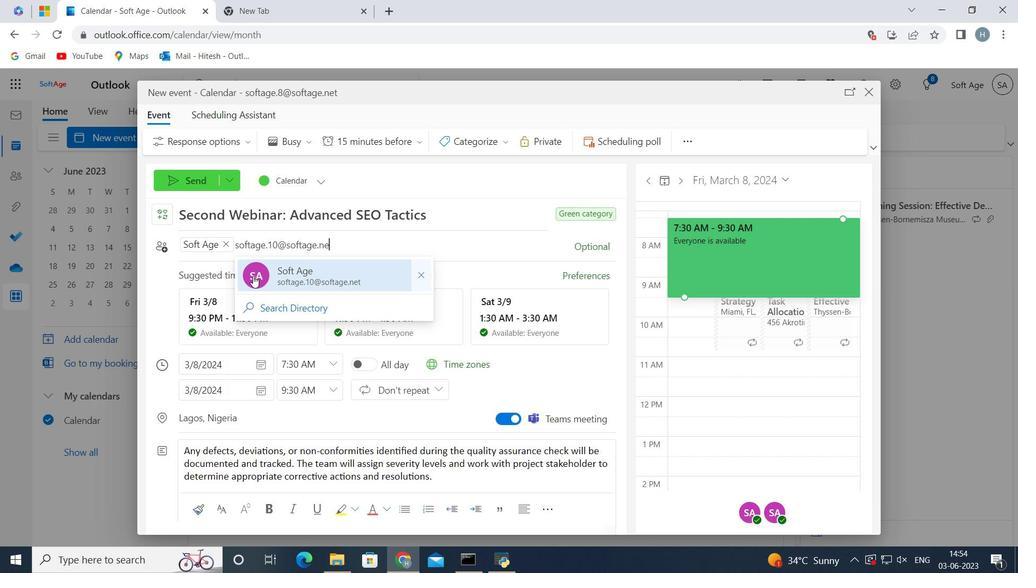 
Action: Mouse moved to (280, 278)
Screenshot: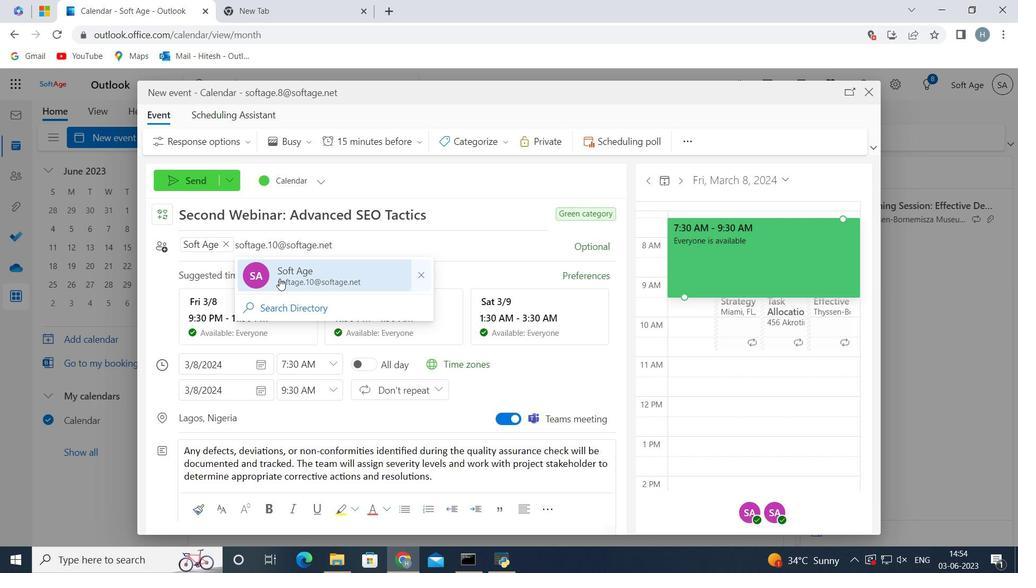 
Action: Mouse pressed left at (280, 278)
Screenshot: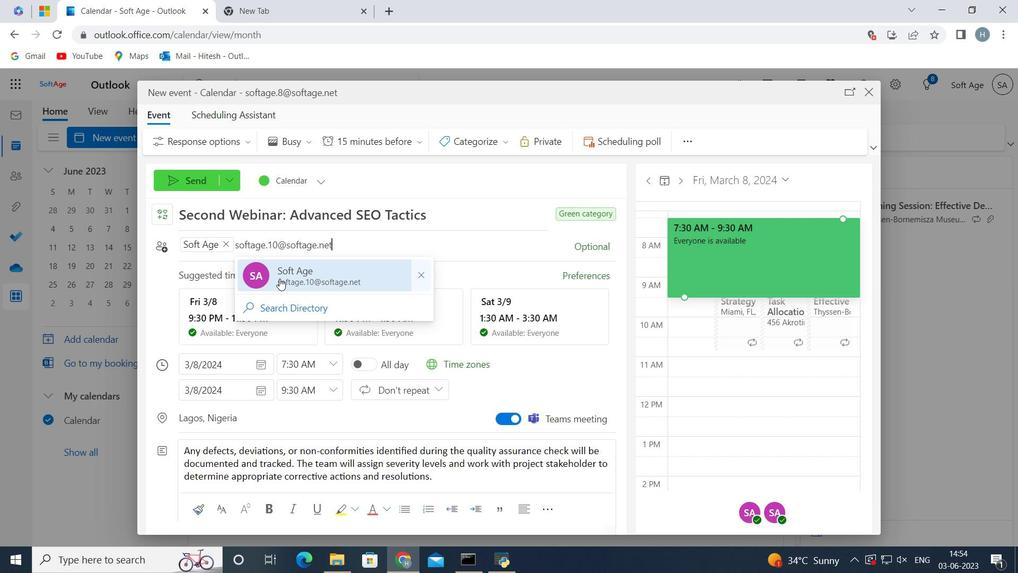 
Action: Mouse moved to (414, 146)
Screenshot: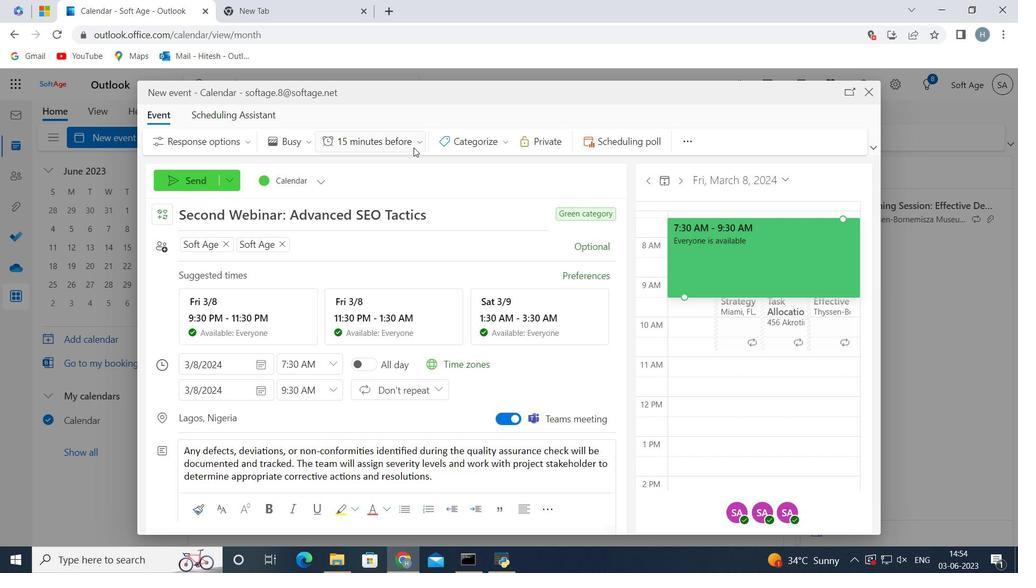 
Action: Mouse pressed left at (414, 146)
Screenshot: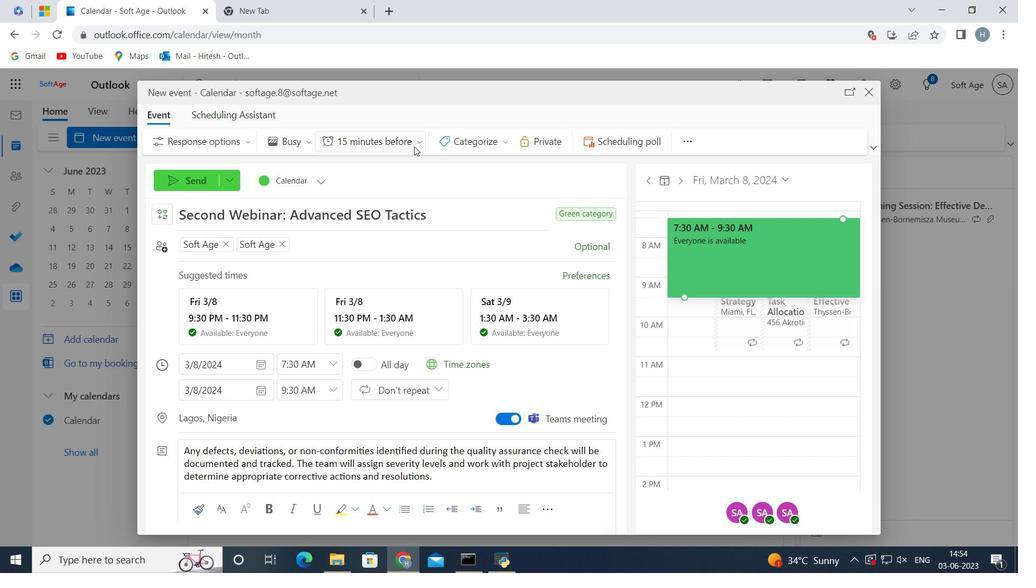 
Action: Mouse moved to (370, 404)
Screenshot: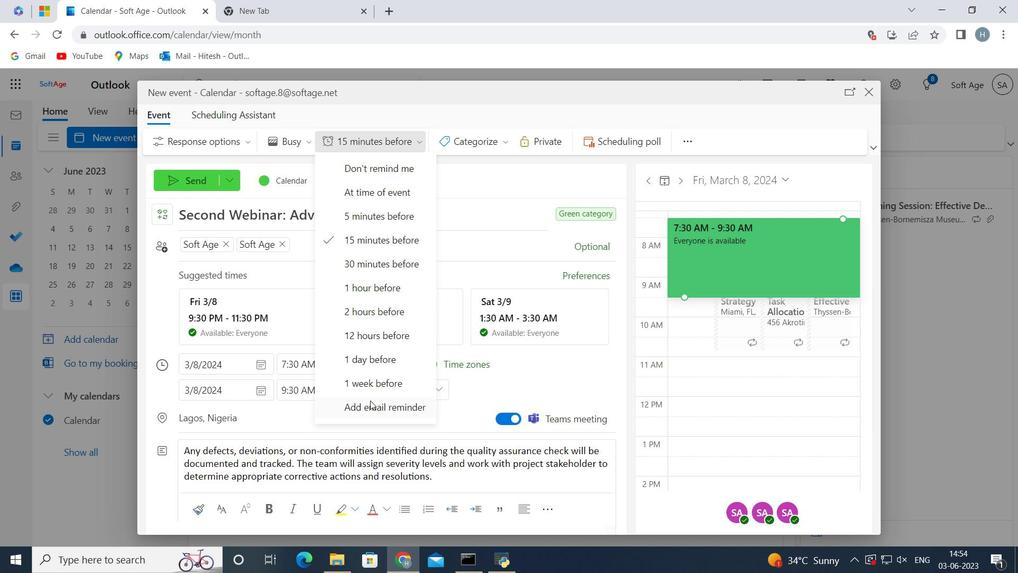 
Action: Mouse pressed left at (370, 404)
Screenshot: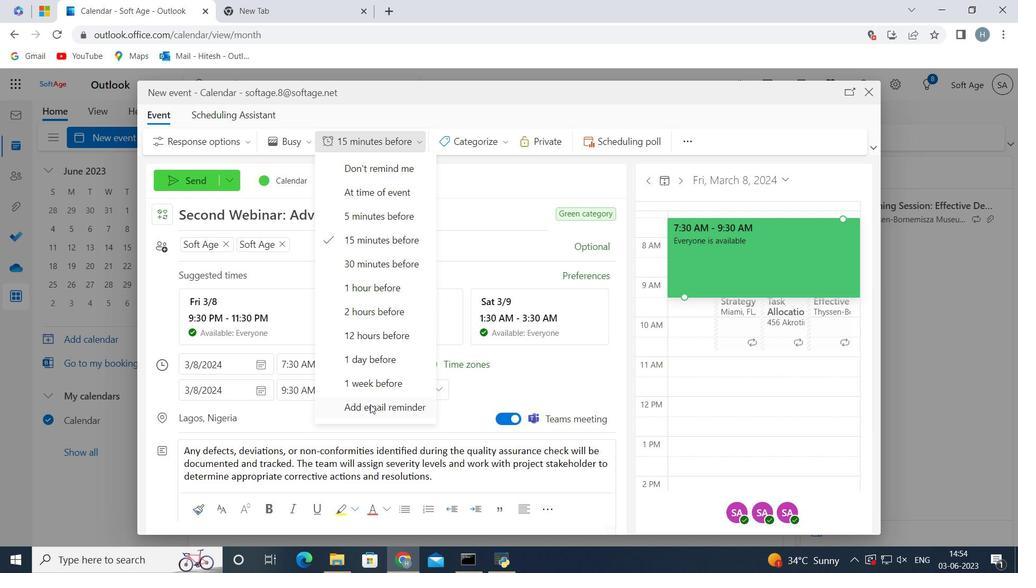 
Action: Mouse moved to (364, 223)
Screenshot: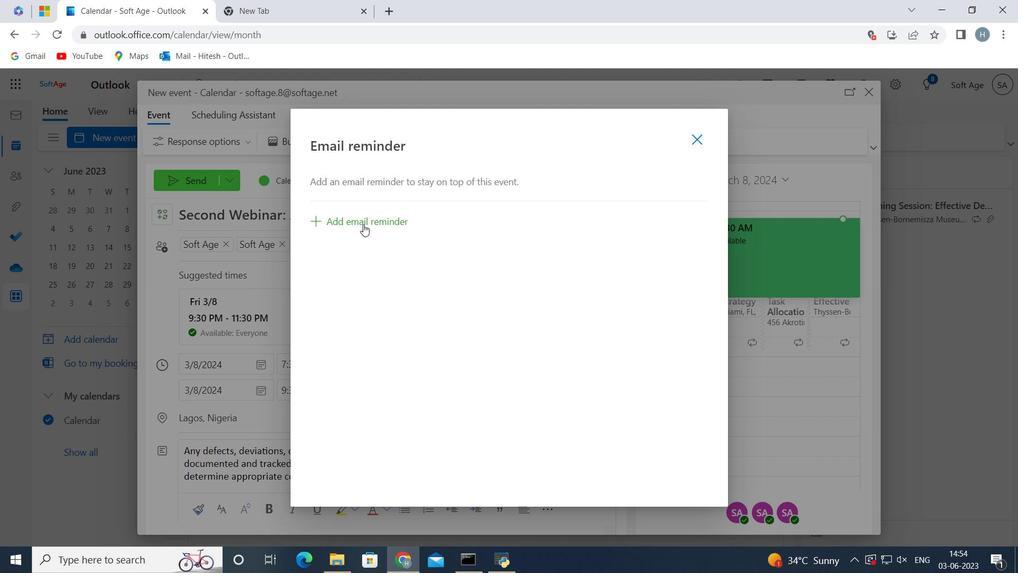 
Action: Mouse pressed left at (364, 223)
Screenshot: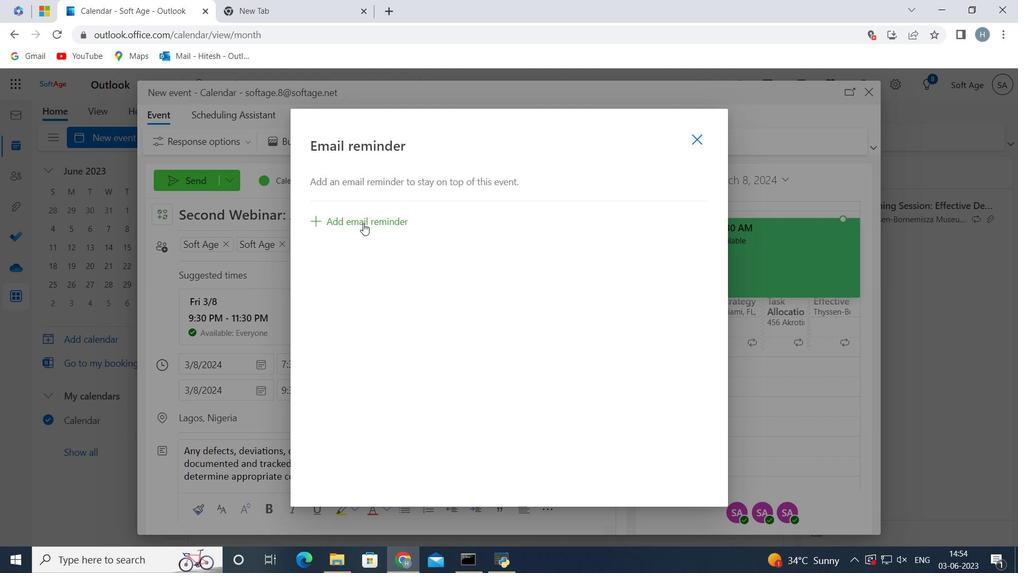 
Action: Mouse moved to (458, 214)
Screenshot: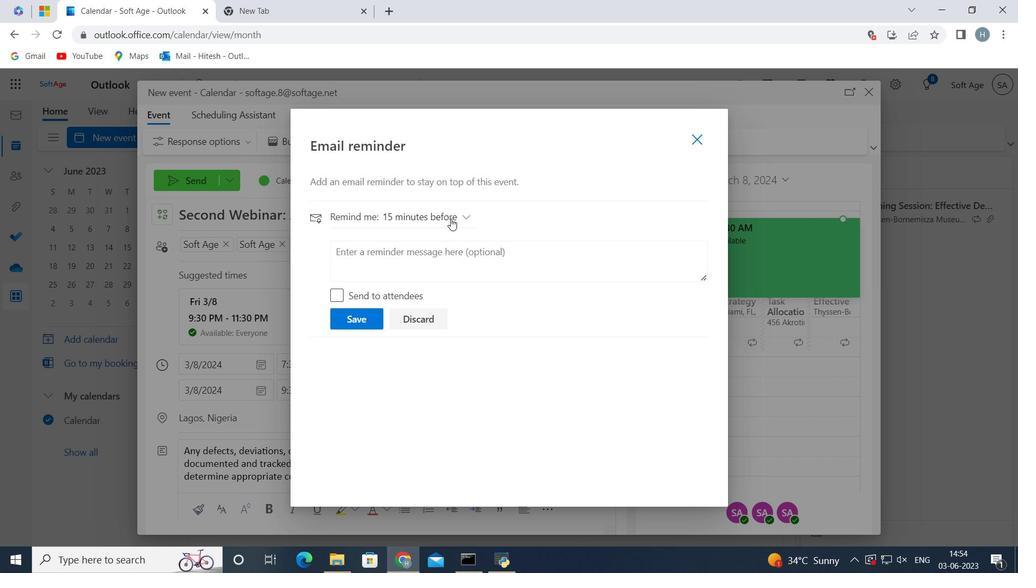 
Action: Mouse pressed left at (458, 214)
Screenshot: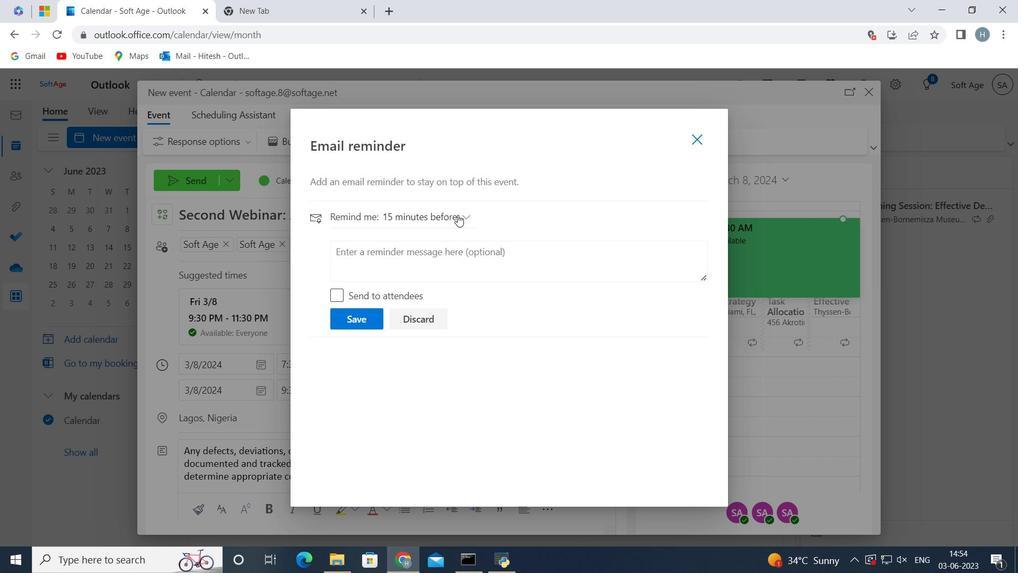 
Action: Mouse moved to (404, 452)
Screenshot: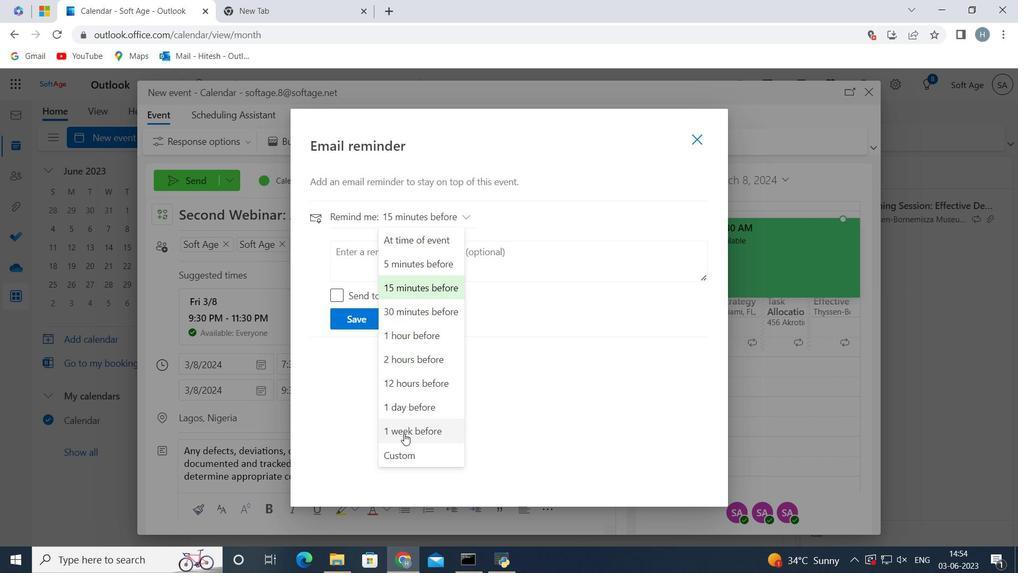 
Action: Mouse pressed left at (404, 452)
Screenshot: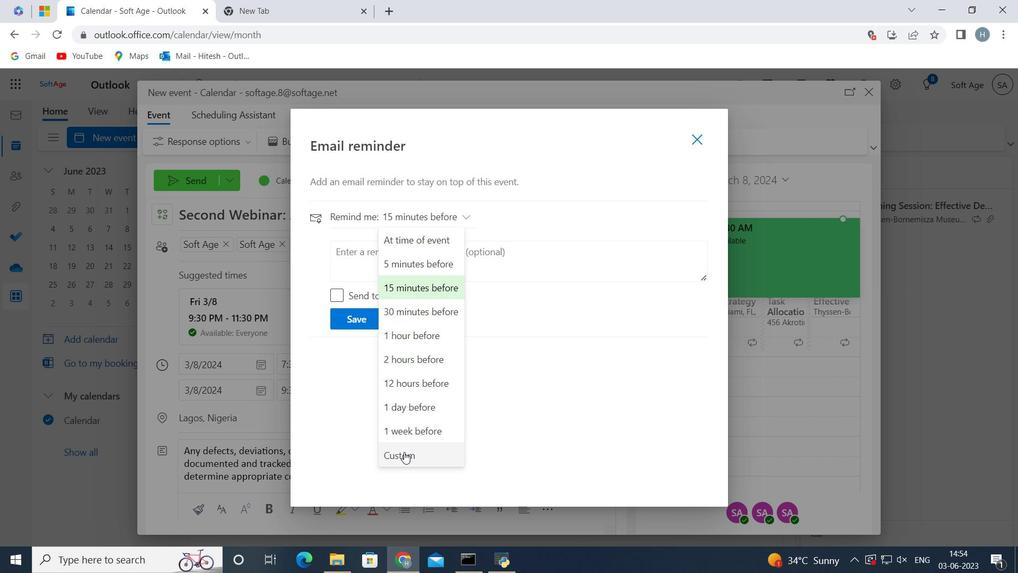 
Action: Mouse moved to (407, 279)
Screenshot: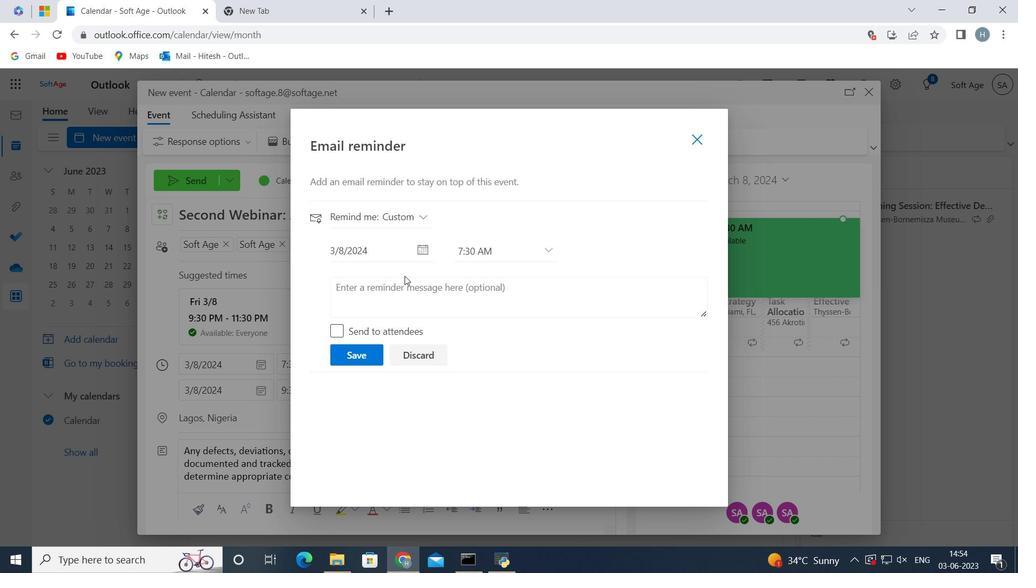 
Action: Mouse pressed left at (407, 279)
Screenshot: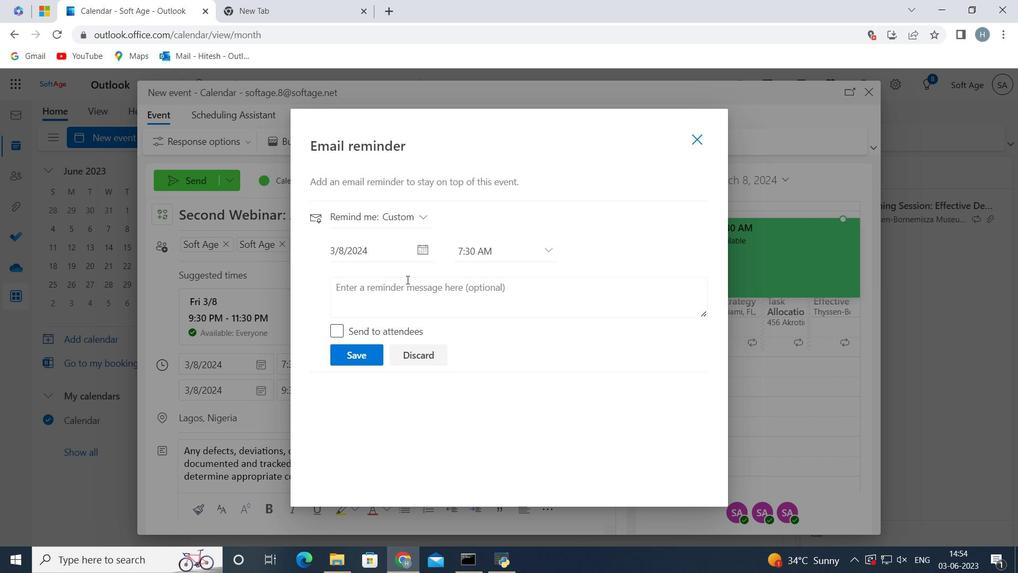 
Action: Key pressed 574<Key.space><Key.shift>Days
Screenshot: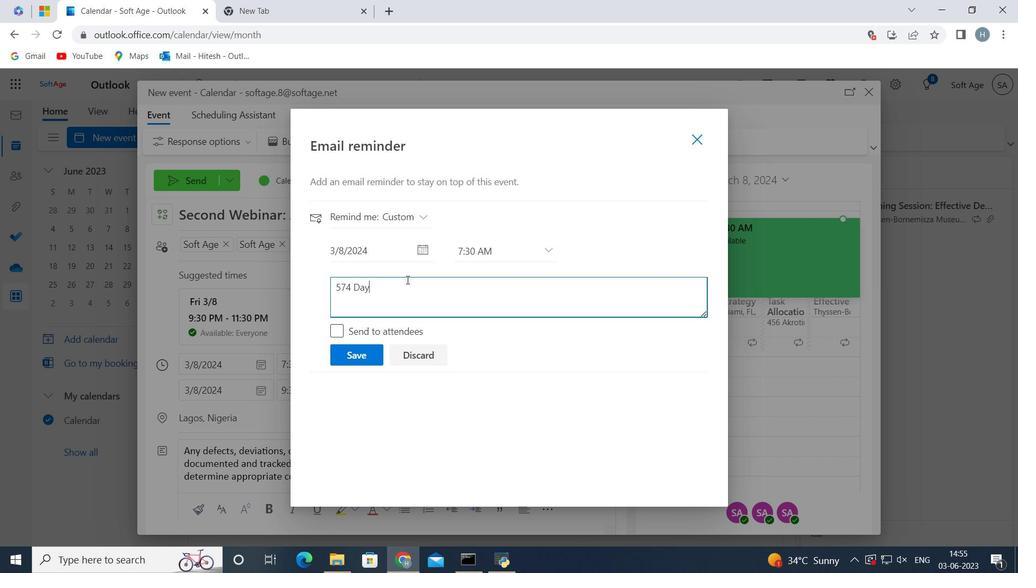 
Action: Mouse moved to (356, 351)
Screenshot: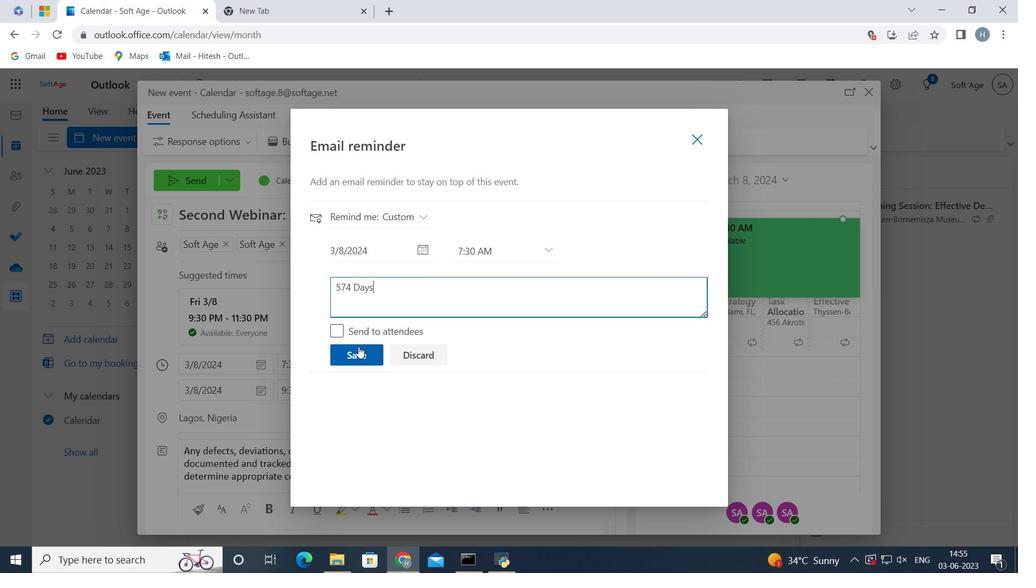 
Action: Mouse pressed left at (356, 351)
Screenshot: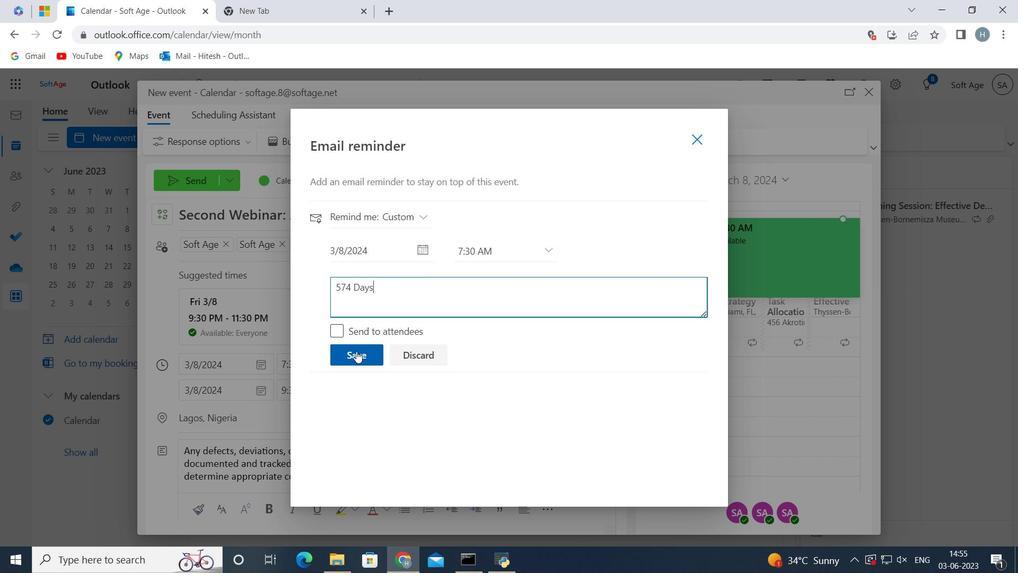 
Action: Mouse moved to (694, 138)
Screenshot: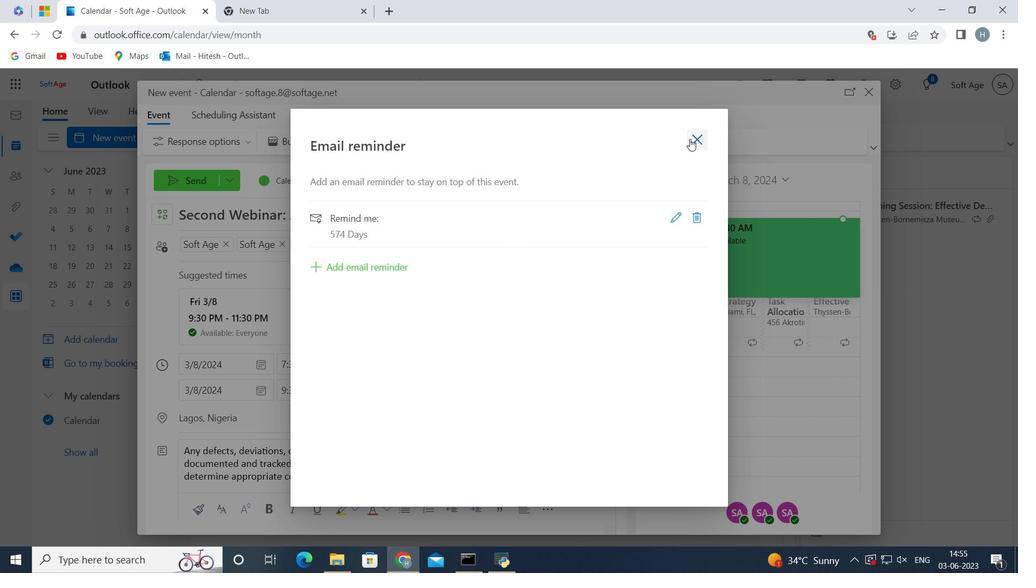 
Action: Mouse pressed left at (694, 138)
Screenshot: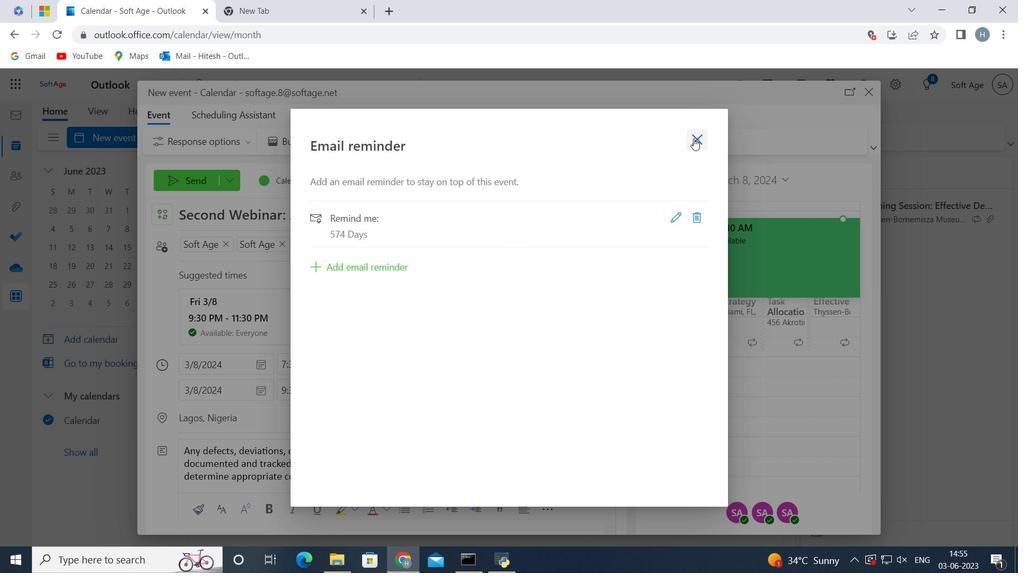 
Action: Mouse moved to (514, 196)
Screenshot: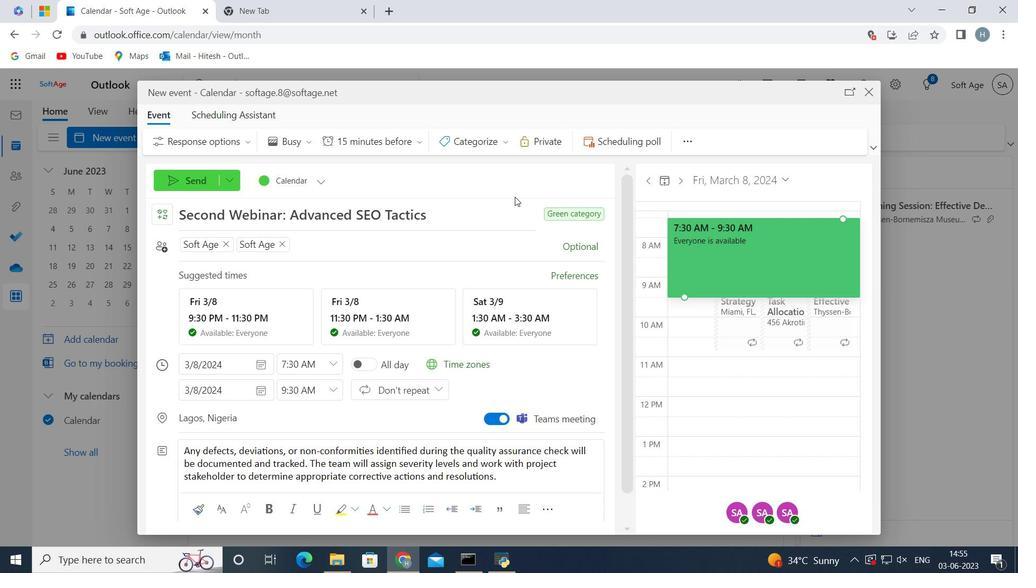 
